 Task: Look for space in Brakel, Germany from 15th June, 2023 to 21st June, 2023 for 5 adults in price range Rs.14000 to Rs.25000. Place can be entire place with 3 bedrooms having 3 beds and 3 bathrooms. Property type can be house, flat, guest house. Booking option can be shelf check-in. Required host language is English.
Action: Mouse moved to (412, 81)
Screenshot: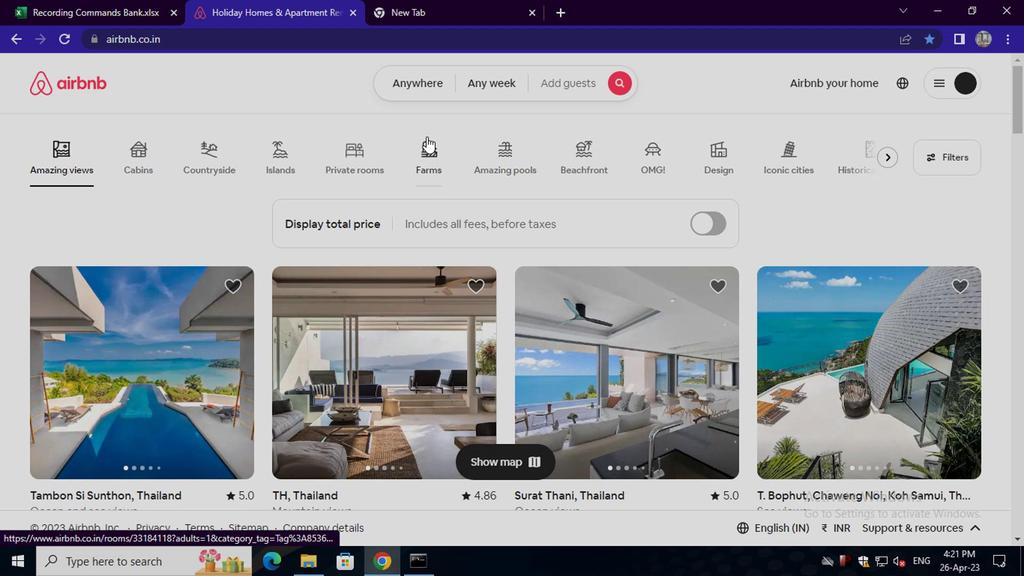 
Action: Mouse pressed left at (412, 81)
Screenshot: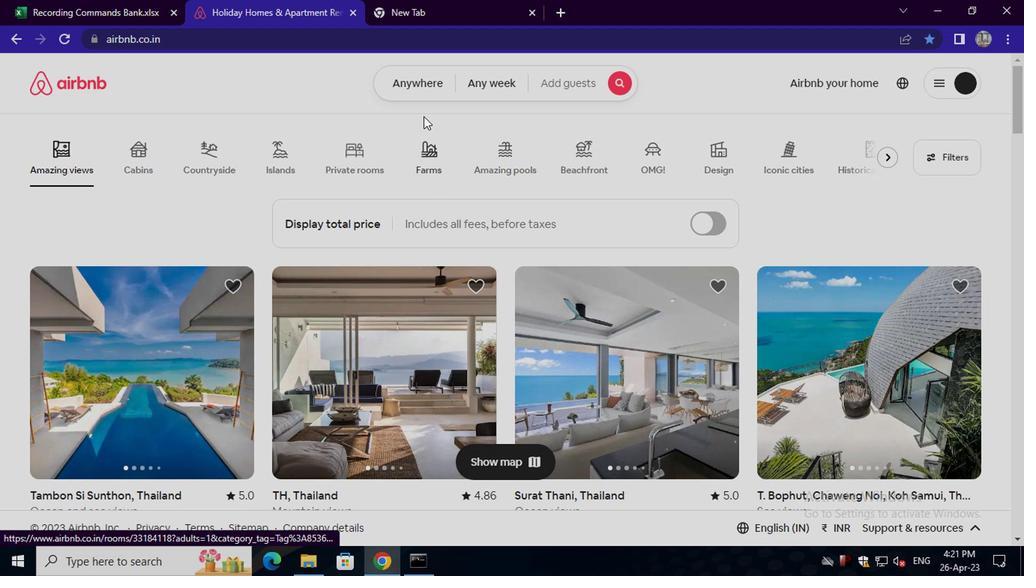 
Action: Mouse moved to (314, 155)
Screenshot: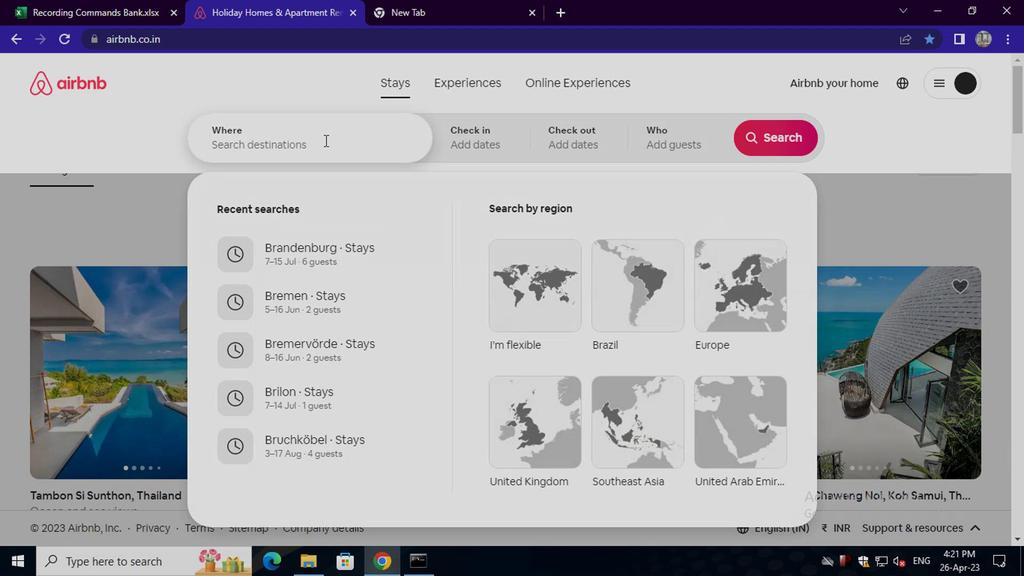 
Action: Mouse pressed left at (314, 155)
Screenshot: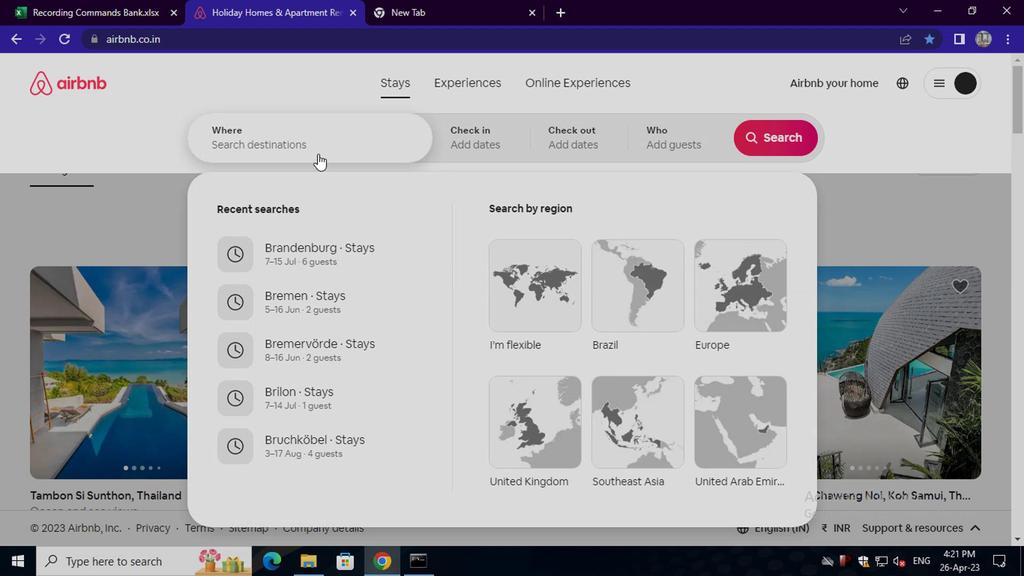 
Action: Mouse moved to (311, 144)
Screenshot: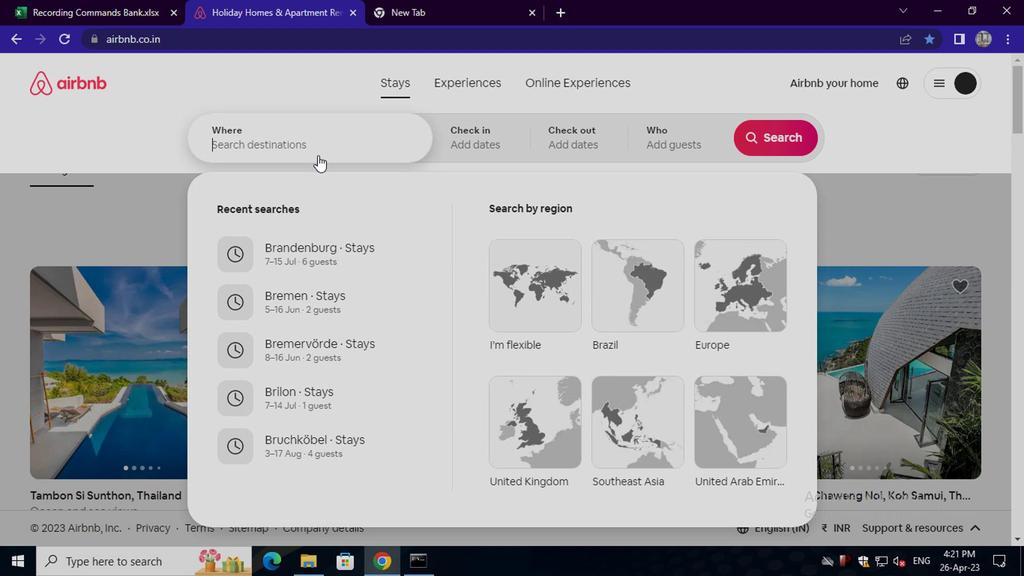 
Action: Mouse pressed left at (311, 144)
Screenshot: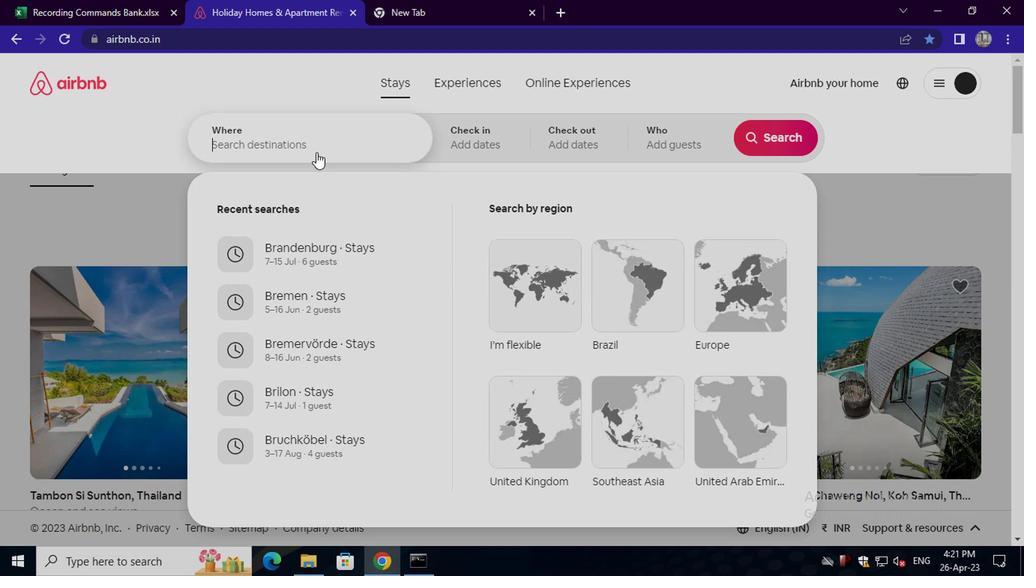 
Action: Key pressed brakel,<Key.space>germany<Key.enter>
Screenshot: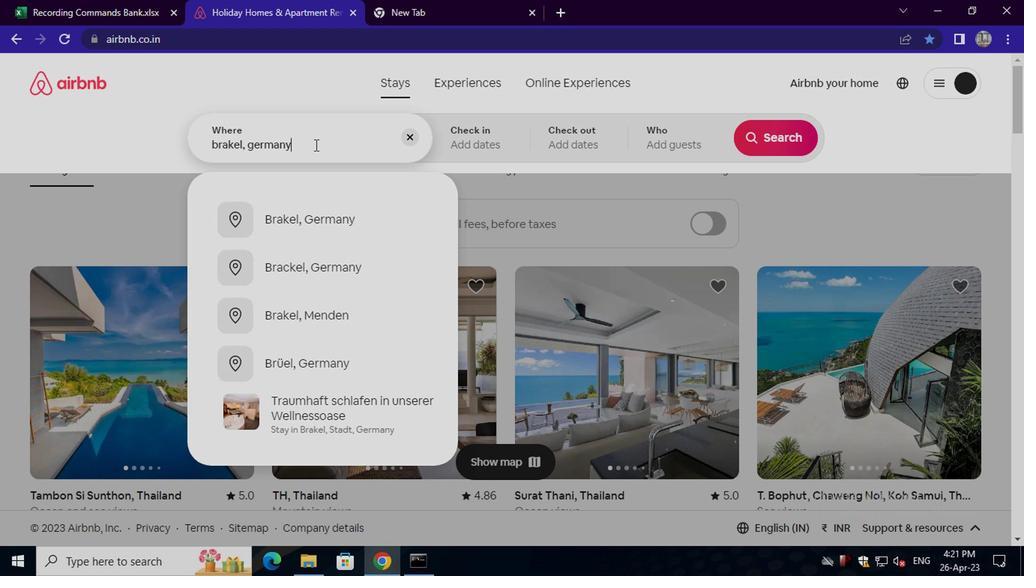 
Action: Mouse moved to (762, 251)
Screenshot: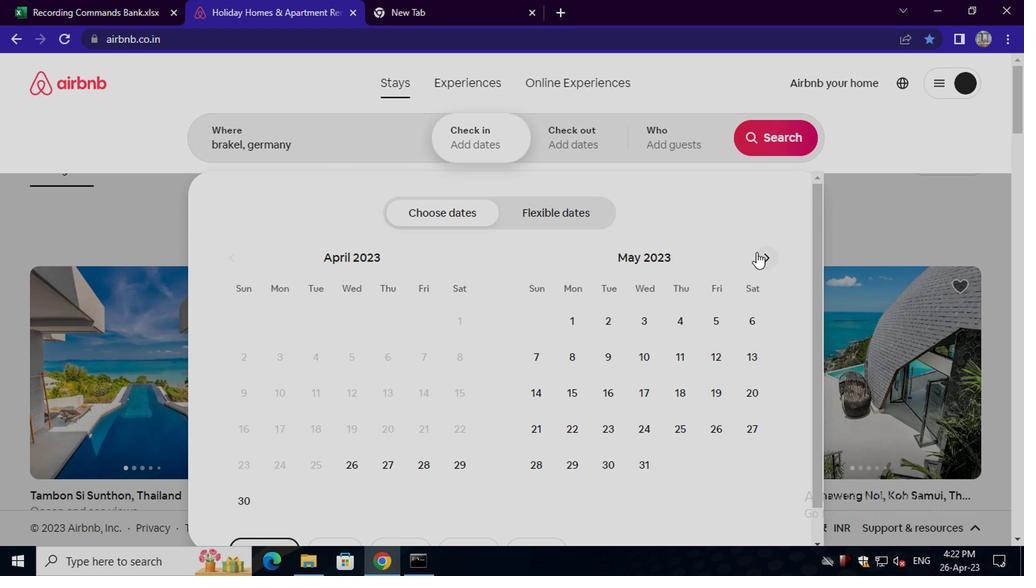 
Action: Mouse pressed left at (762, 251)
Screenshot: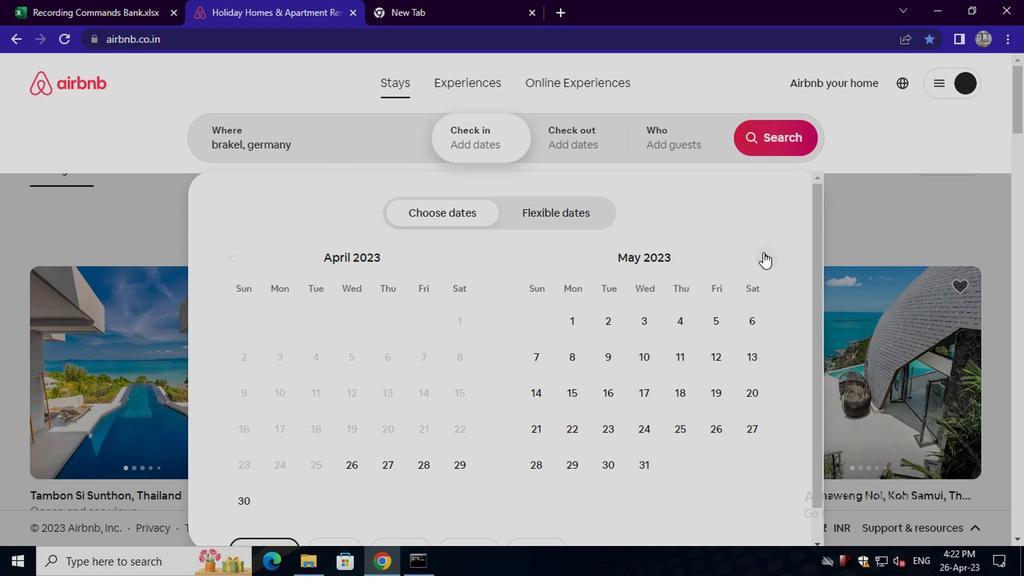 
Action: Mouse moved to (676, 391)
Screenshot: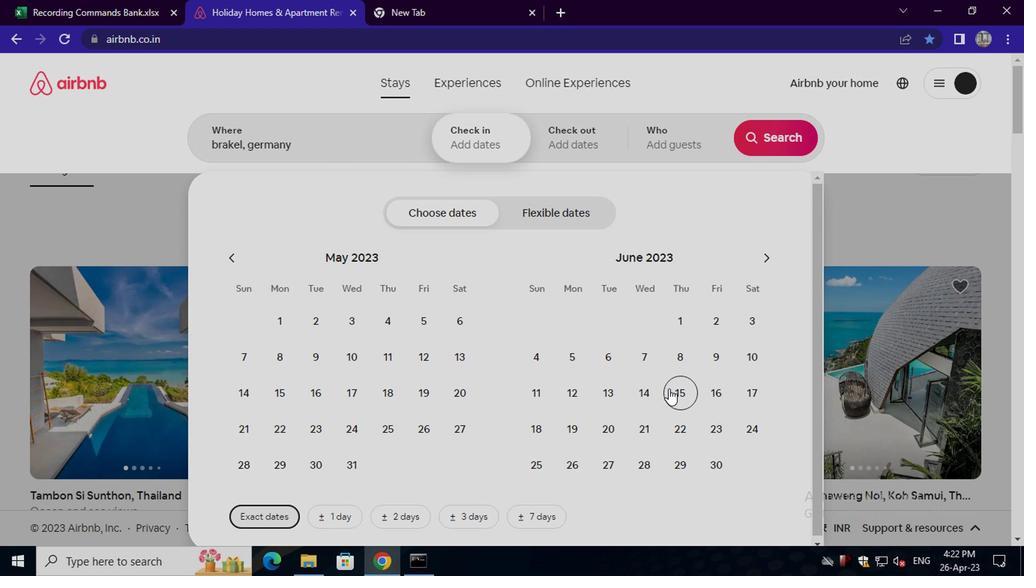
Action: Mouse pressed left at (676, 391)
Screenshot: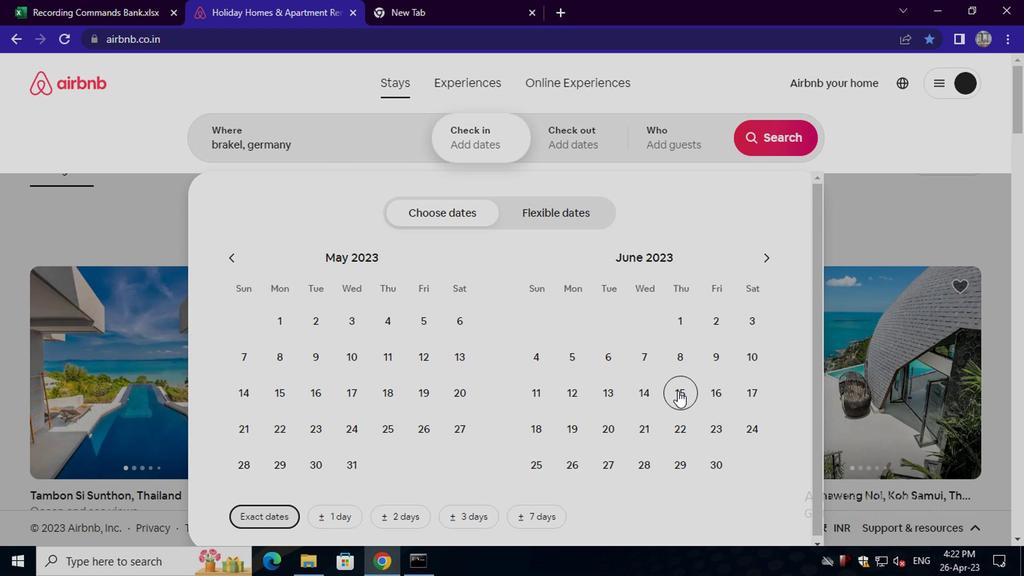
Action: Mouse moved to (650, 428)
Screenshot: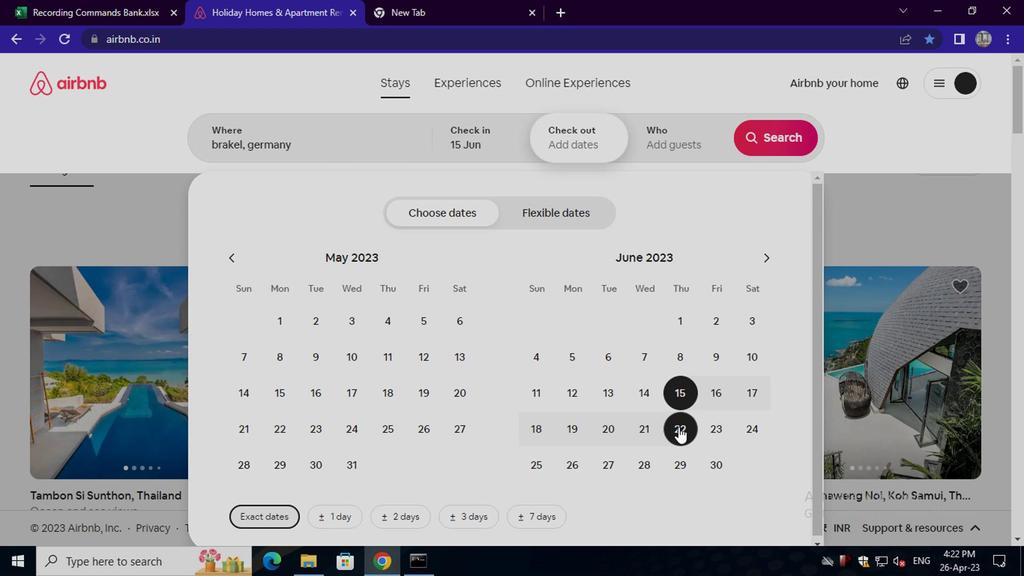 
Action: Mouse pressed left at (650, 428)
Screenshot: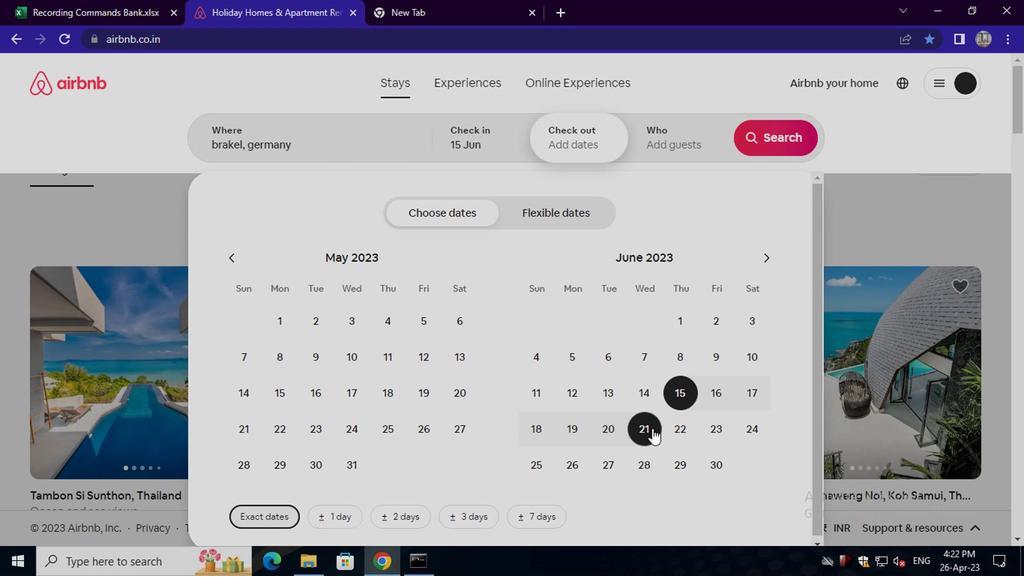 
Action: Mouse moved to (691, 146)
Screenshot: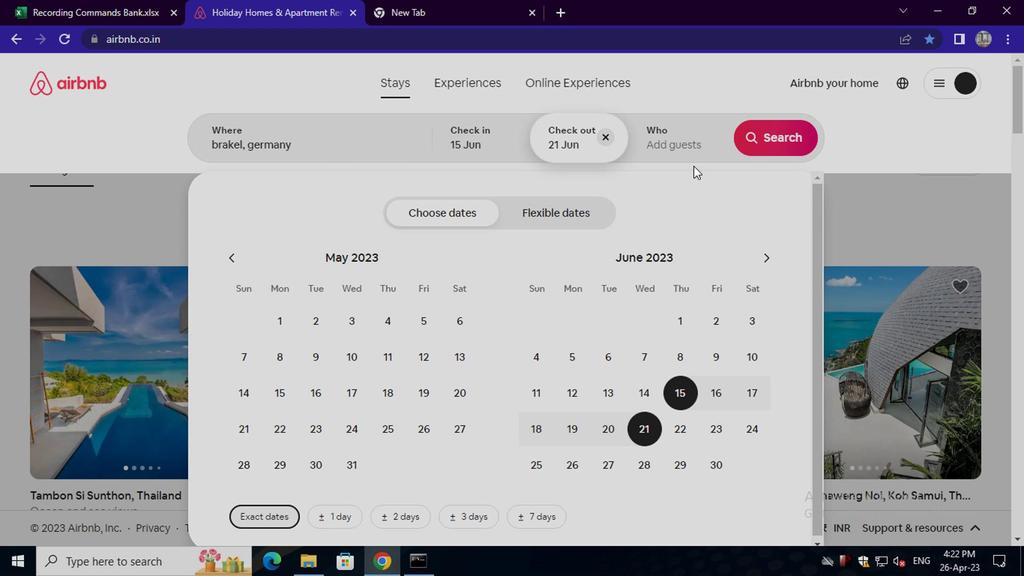 
Action: Mouse pressed left at (691, 146)
Screenshot: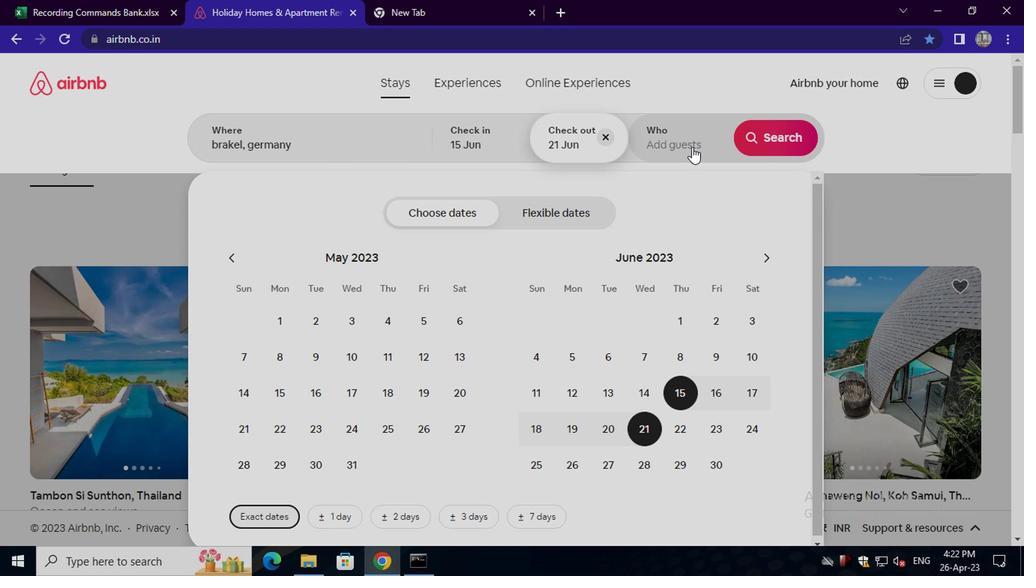 
Action: Mouse moved to (780, 226)
Screenshot: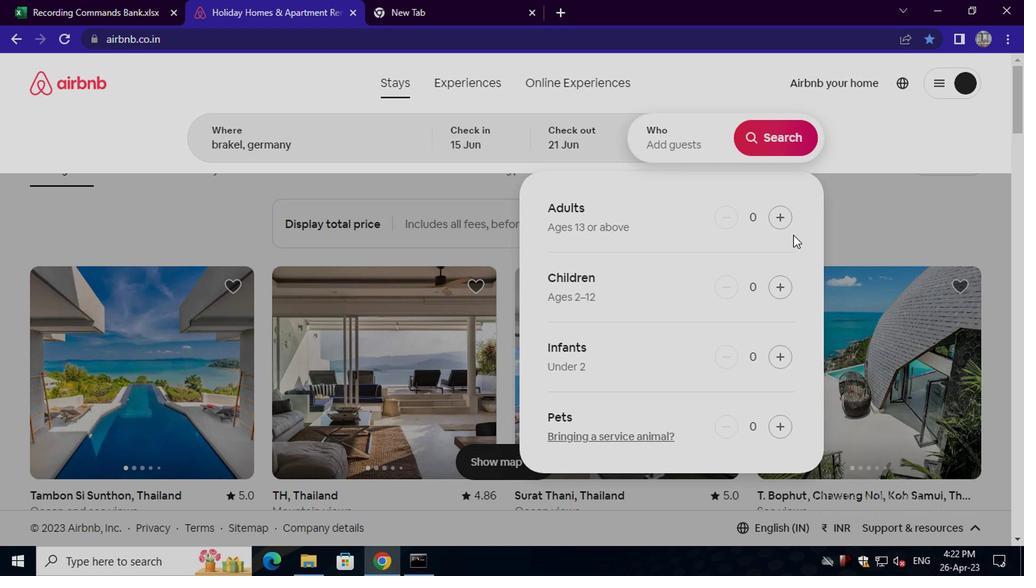 
Action: Mouse pressed left at (780, 226)
Screenshot: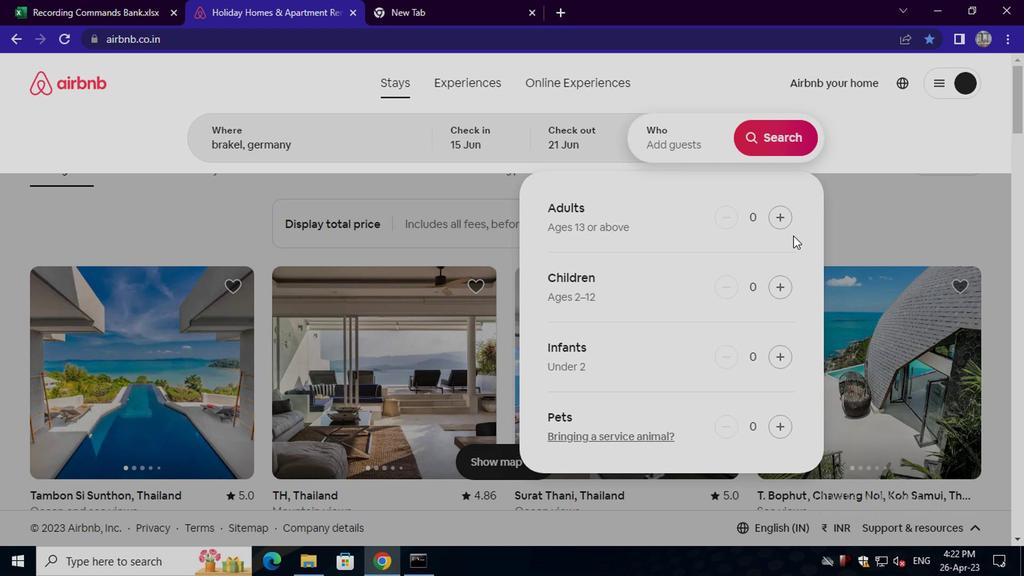 
Action: Mouse pressed left at (780, 226)
Screenshot: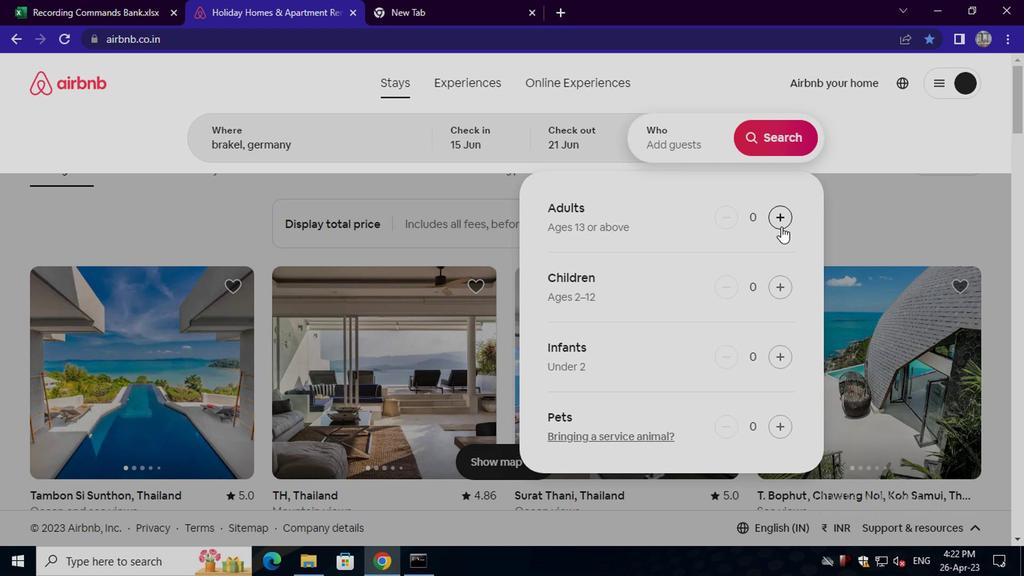 
Action: Mouse pressed left at (780, 226)
Screenshot: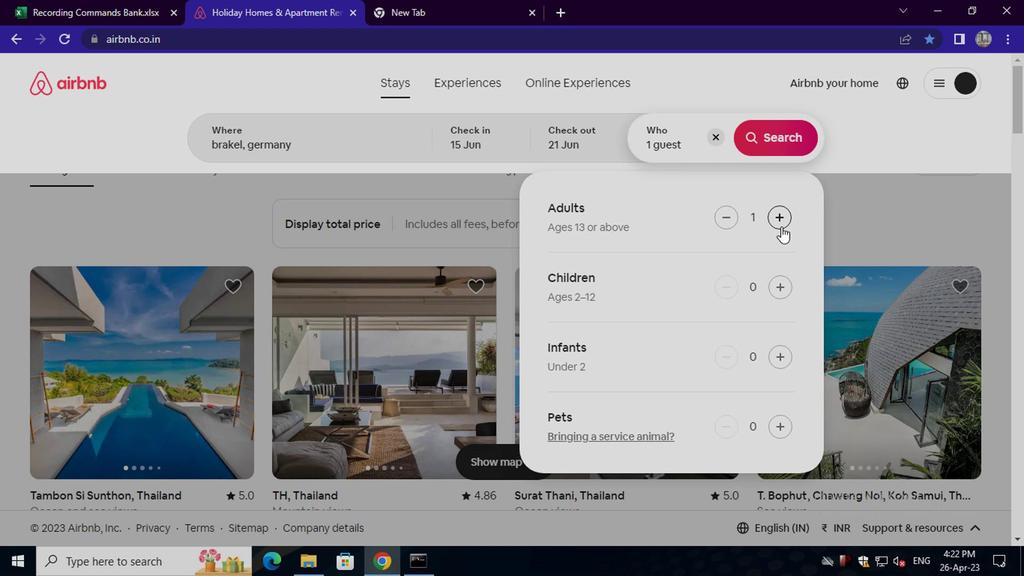 
Action: Mouse pressed left at (780, 226)
Screenshot: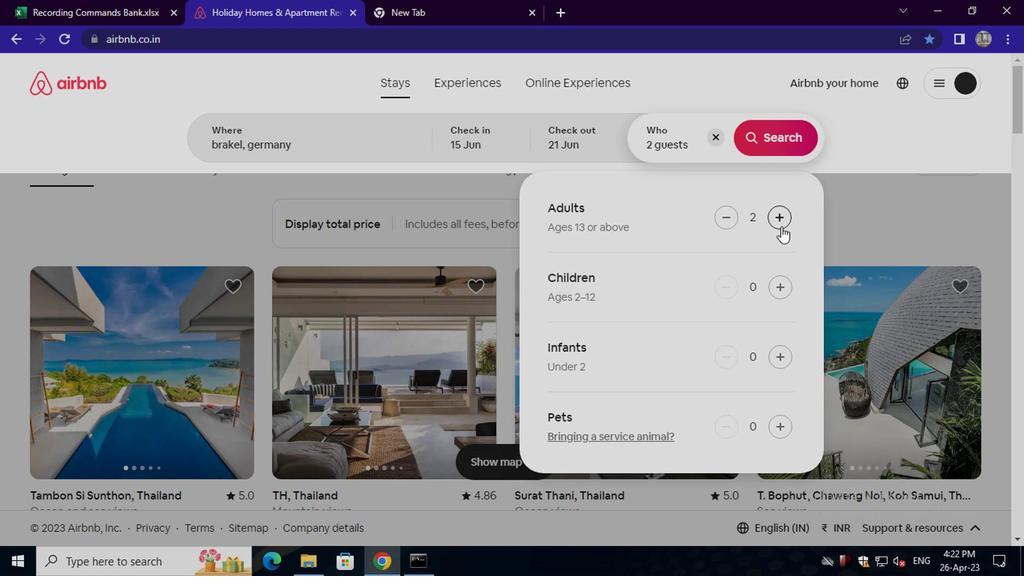 
Action: Mouse pressed left at (780, 226)
Screenshot: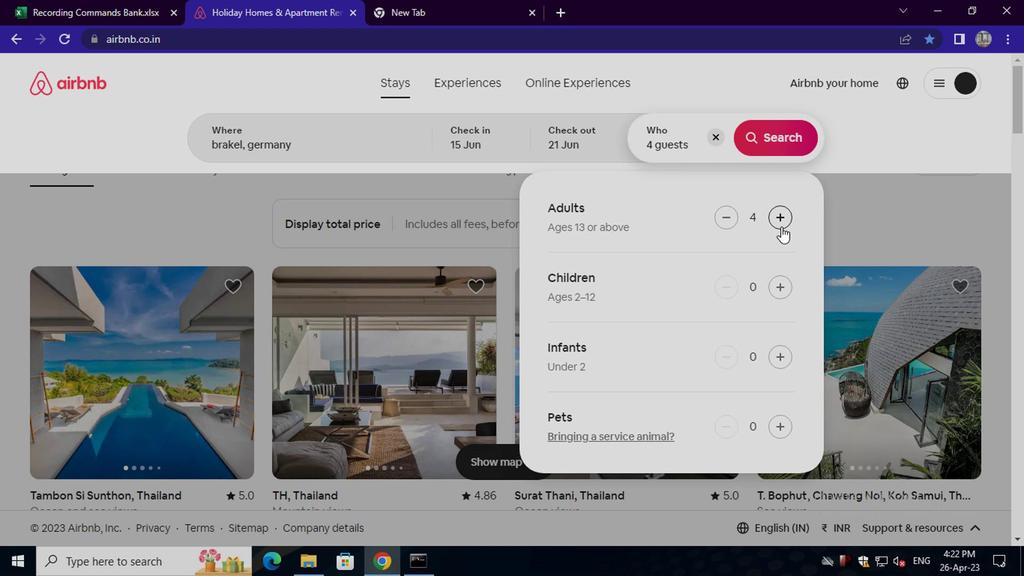 
Action: Mouse moved to (775, 141)
Screenshot: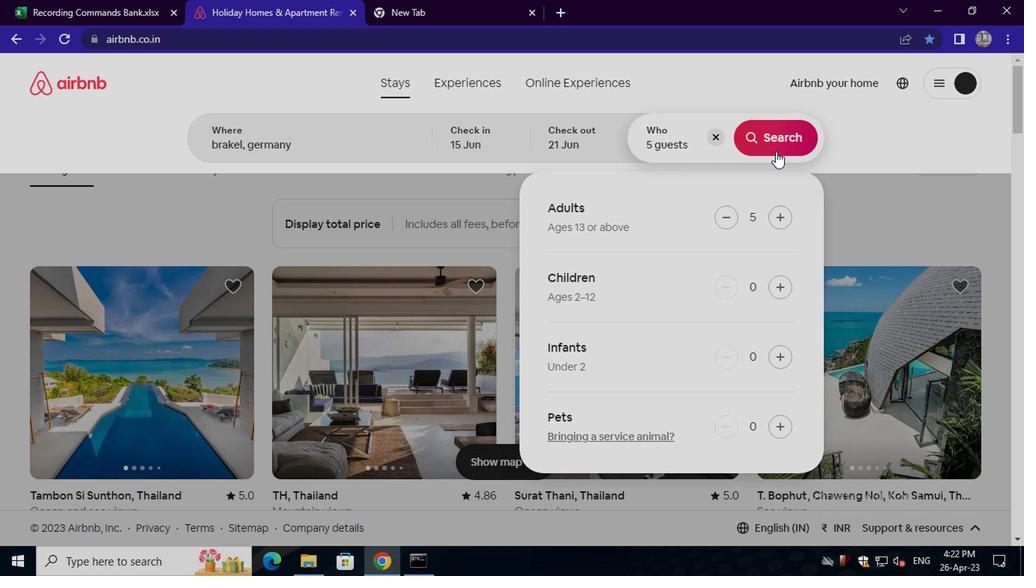 
Action: Mouse pressed left at (775, 141)
Screenshot: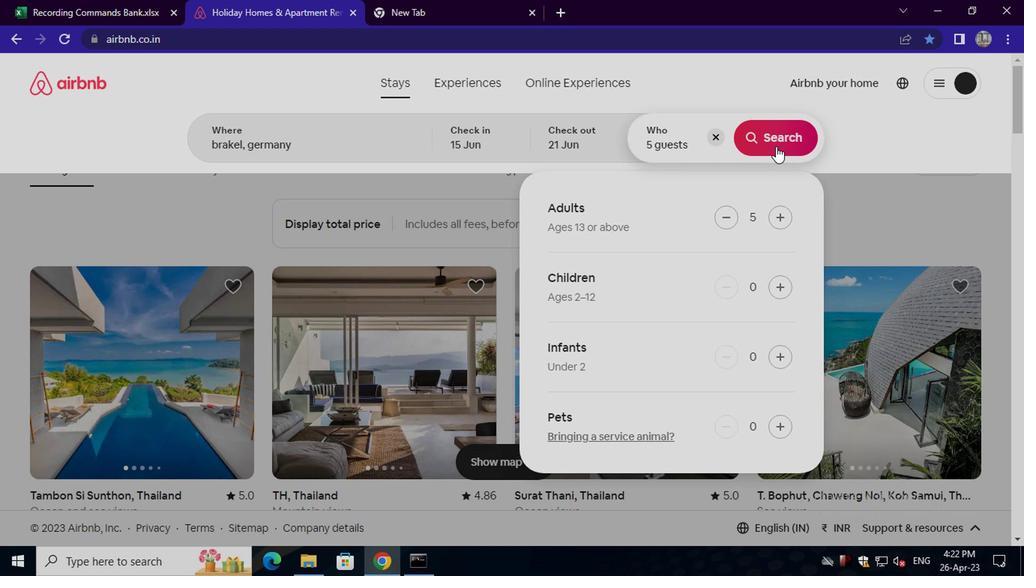 
Action: Mouse moved to (952, 147)
Screenshot: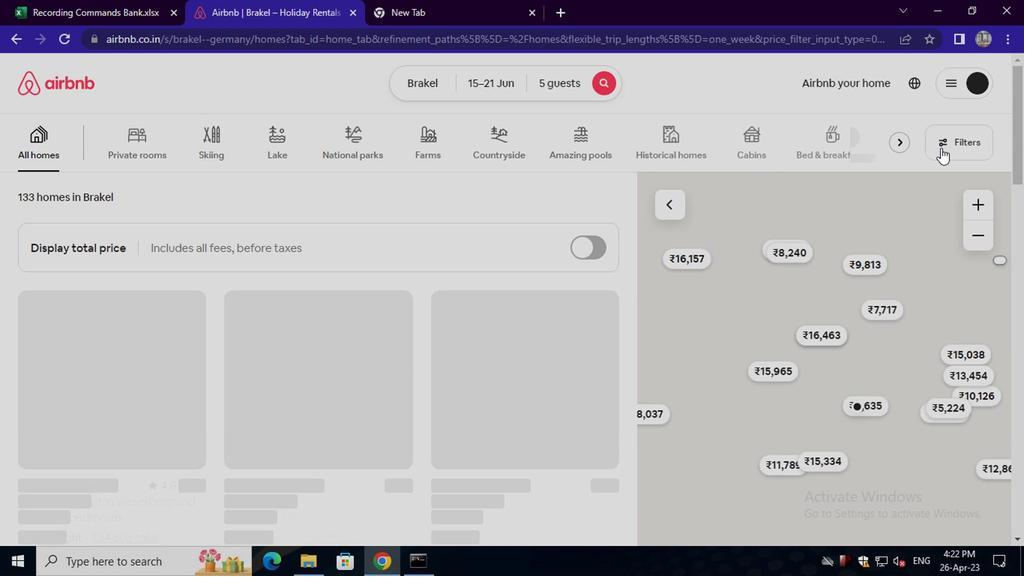 
Action: Mouse pressed left at (952, 147)
Screenshot: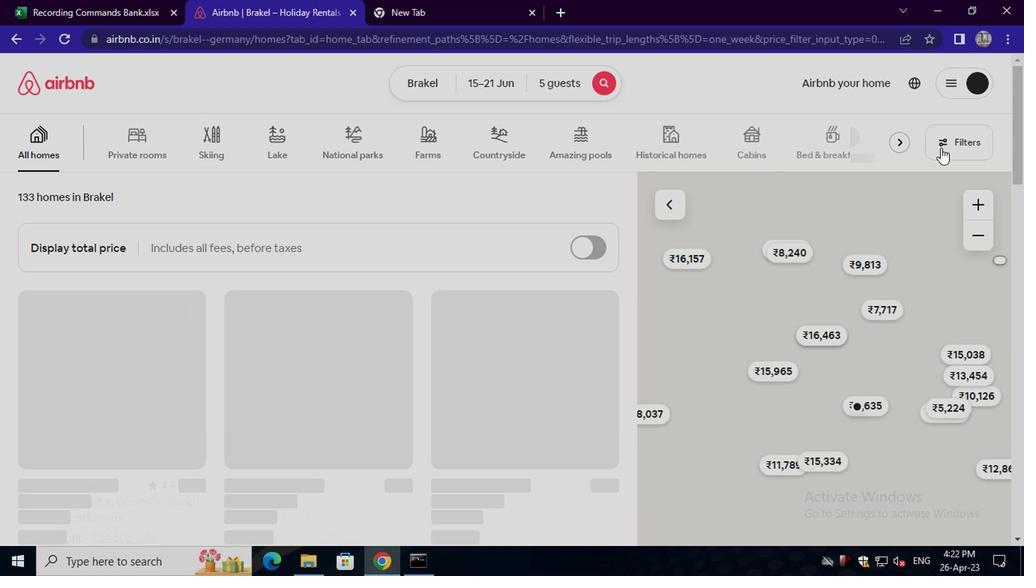 
Action: Mouse moved to (451, 323)
Screenshot: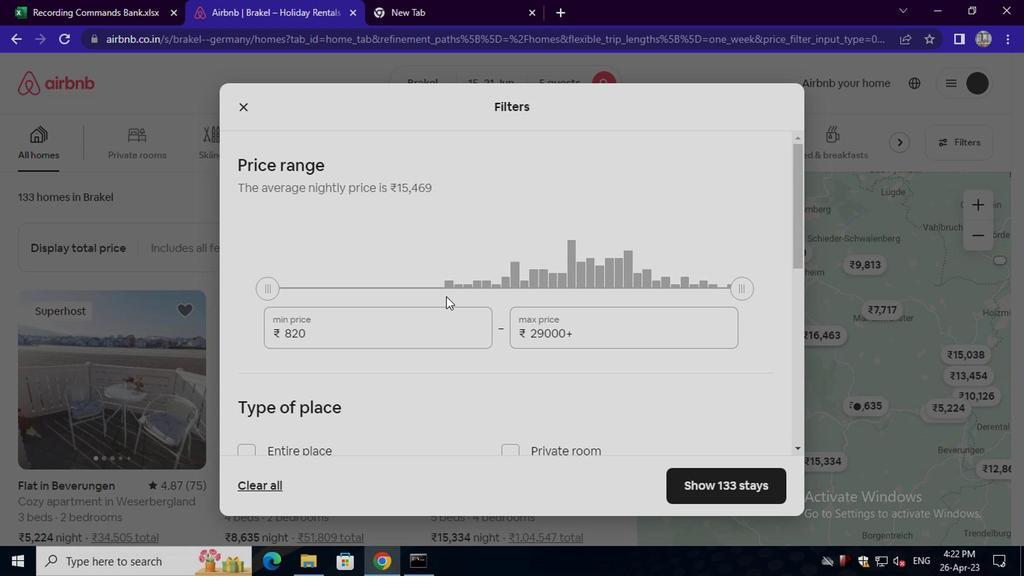 
Action: Mouse pressed left at (451, 323)
Screenshot: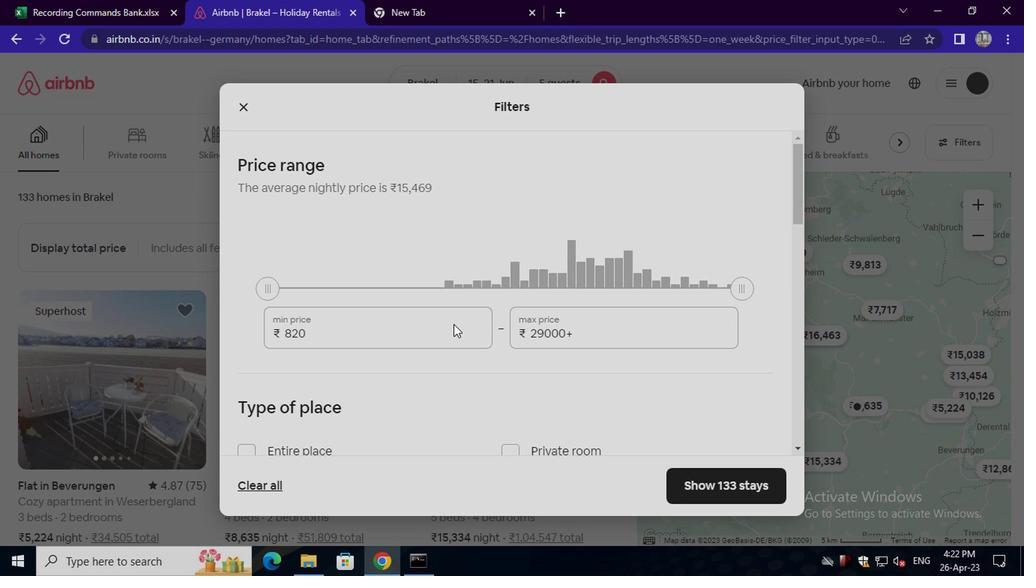 
Action: Key pressed <Key.backspace><Key.backspace><Key.backspace><Key.backspace><Key.backspace><Key.backspace><Key.backspace><Key.backspace><Key.backspace><Key.backspace><Key.backspace><Key.backspace><Key.backspace>14000
Screenshot: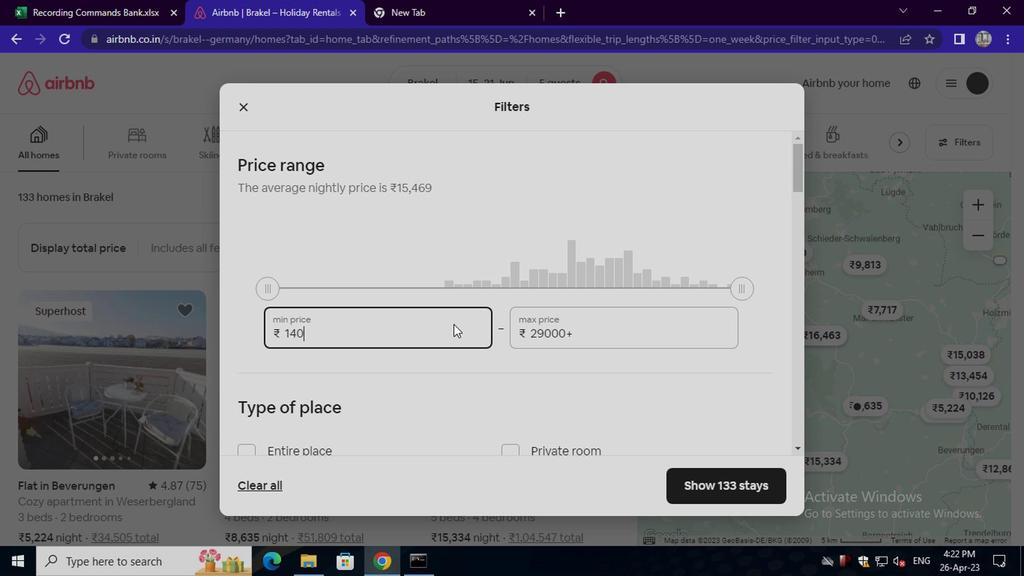 
Action: Mouse moved to (632, 332)
Screenshot: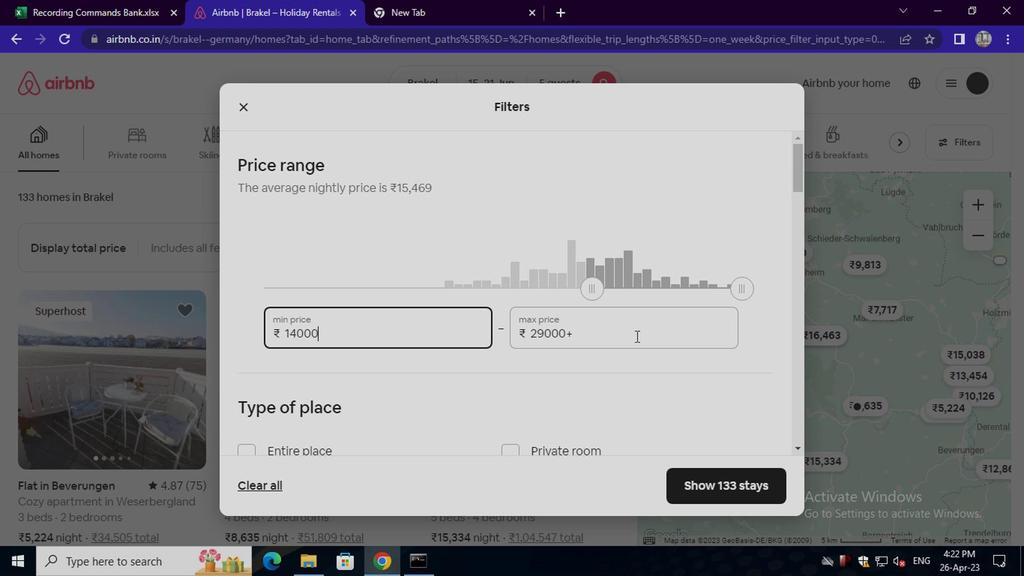 
Action: Mouse pressed left at (632, 332)
Screenshot: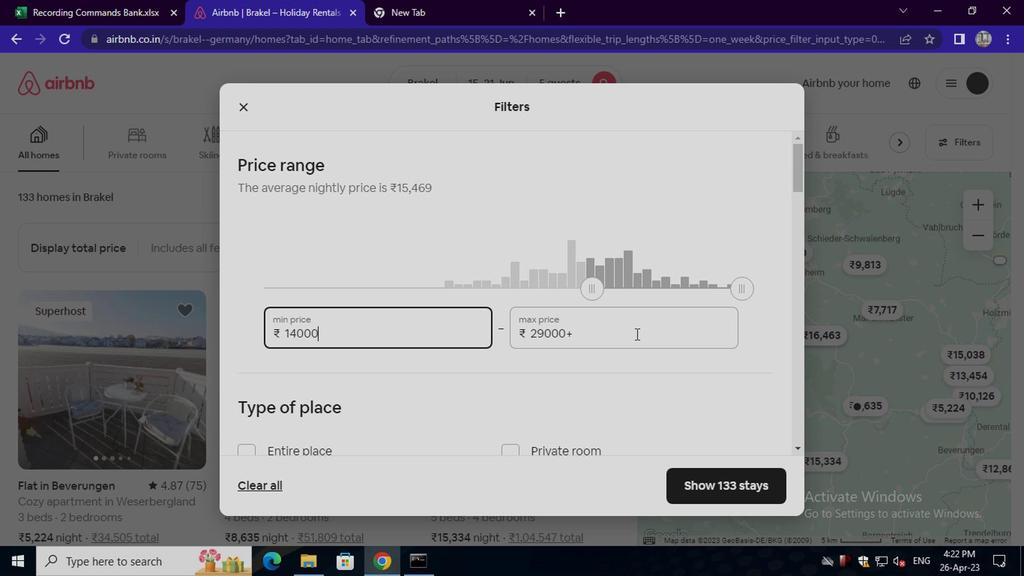 
Action: Key pressed <Key.backspace><Key.backspace><Key.backspace><Key.backspace><Key.backspace><Key.backspace><Key.backspace><Key.backspace><Key.backspace><Key.backspace><Key.backspace><Key.backspace>25000
Screenshot: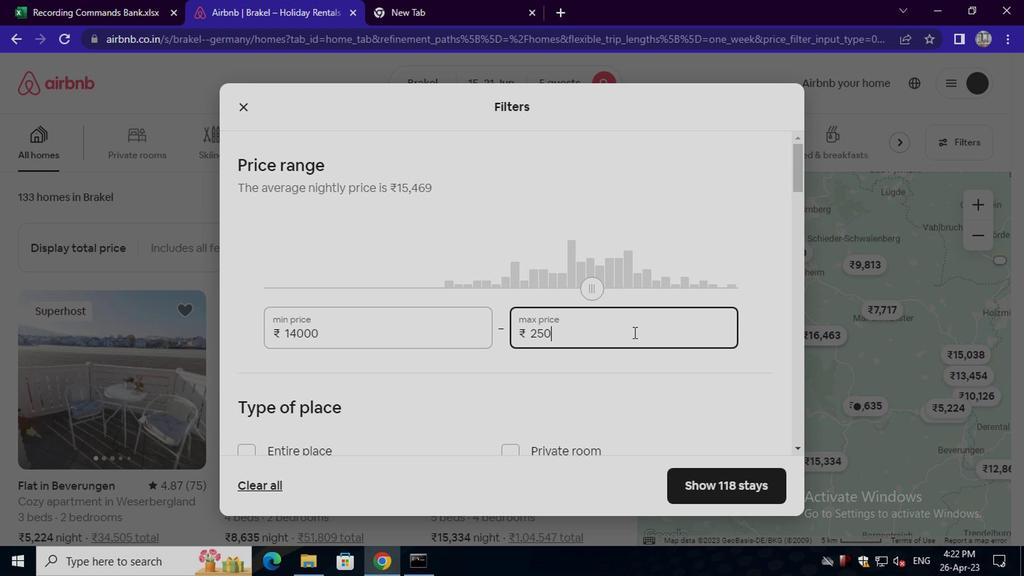 
Action: Mouse moved to (630, 335)
Screenshot: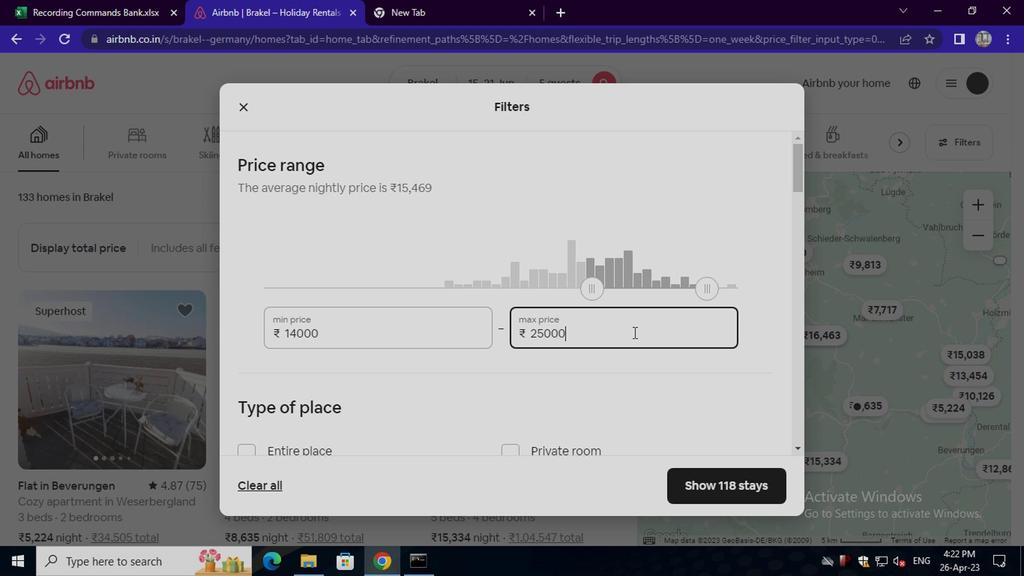 
Action: Mouse scrolled (630, 334) with delta (0, -1)
Screenshot: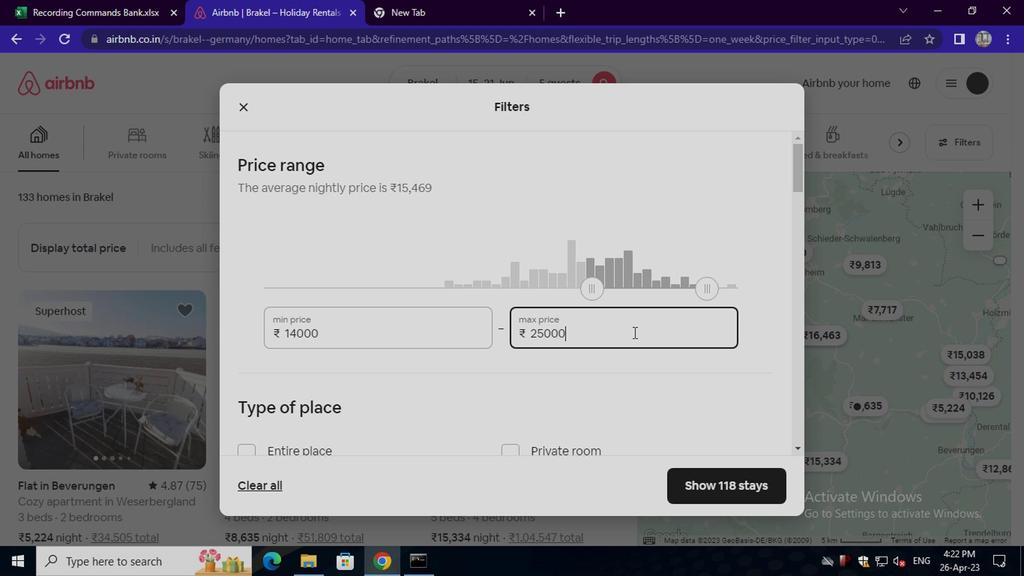 
Action: Mouse moved to (627, 338)
Screenshot: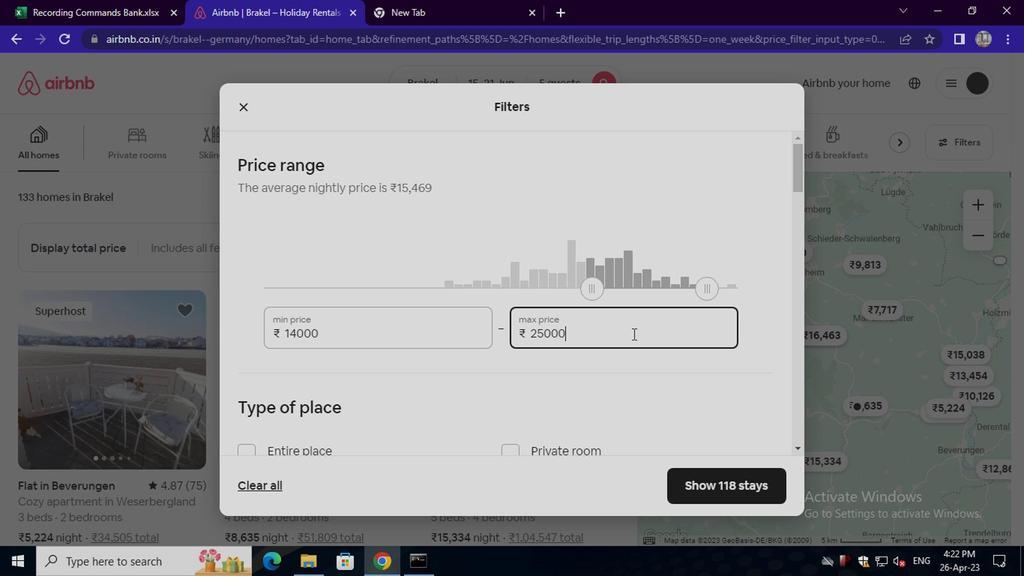 
Action: Mouse scrolled (627, 337) with delta (0, 0)
Screenshot: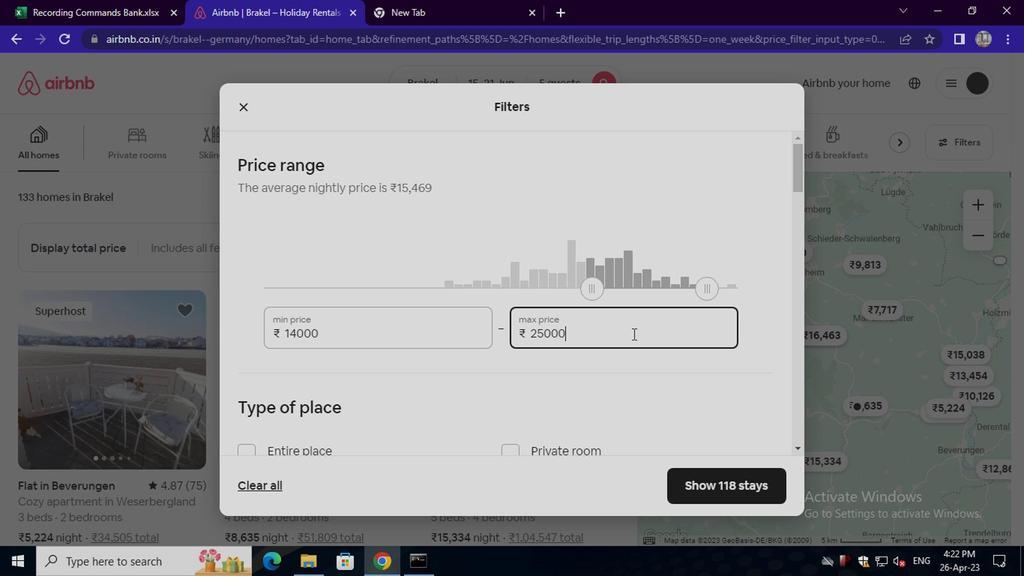 
Action: Mouse moved to (316, 315)
Screenshot: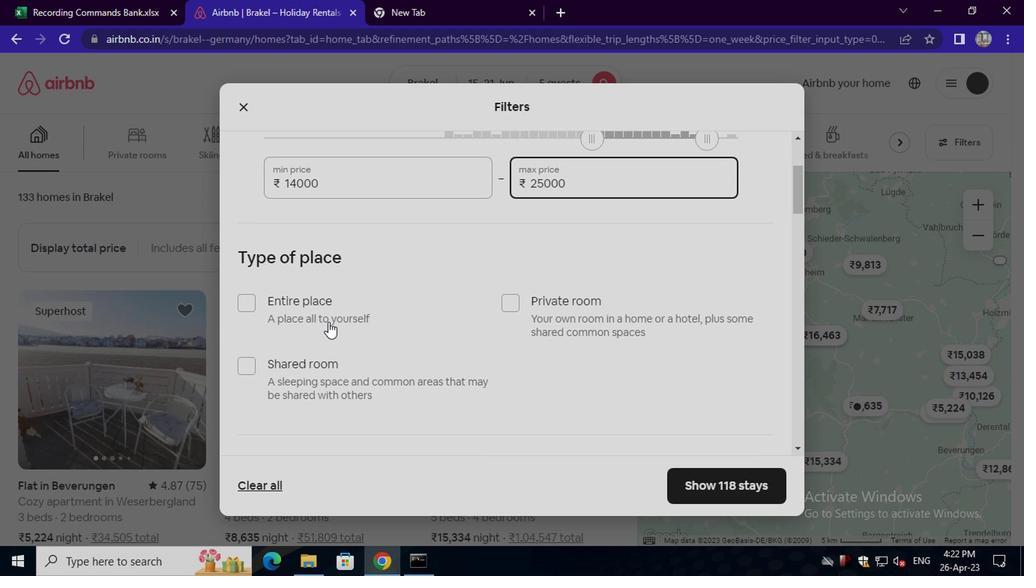 
Action: Mouse pressed left at (316, 315)
Screenshot: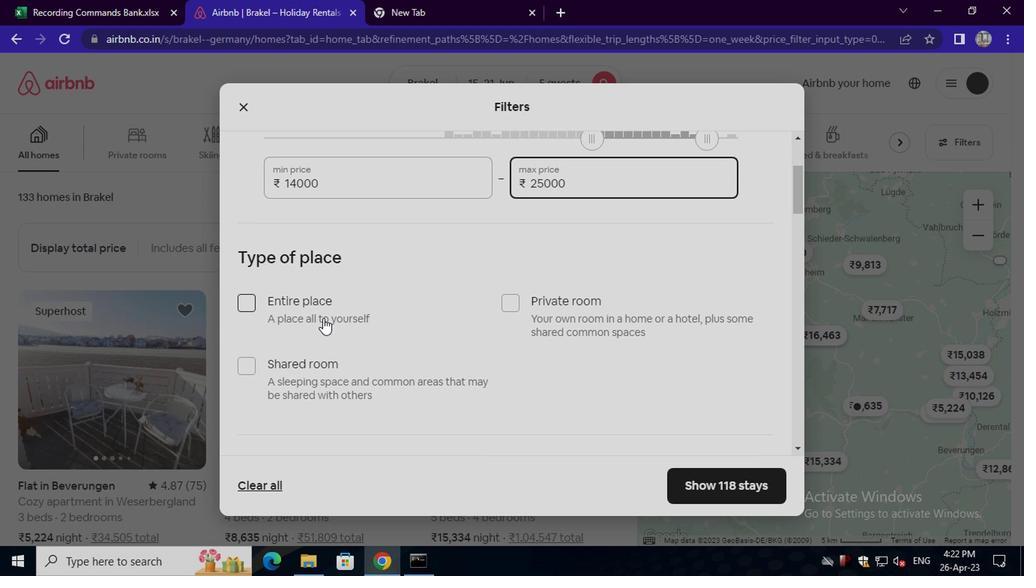 
Action: Mouse moved to (381, 338)
Screenshot: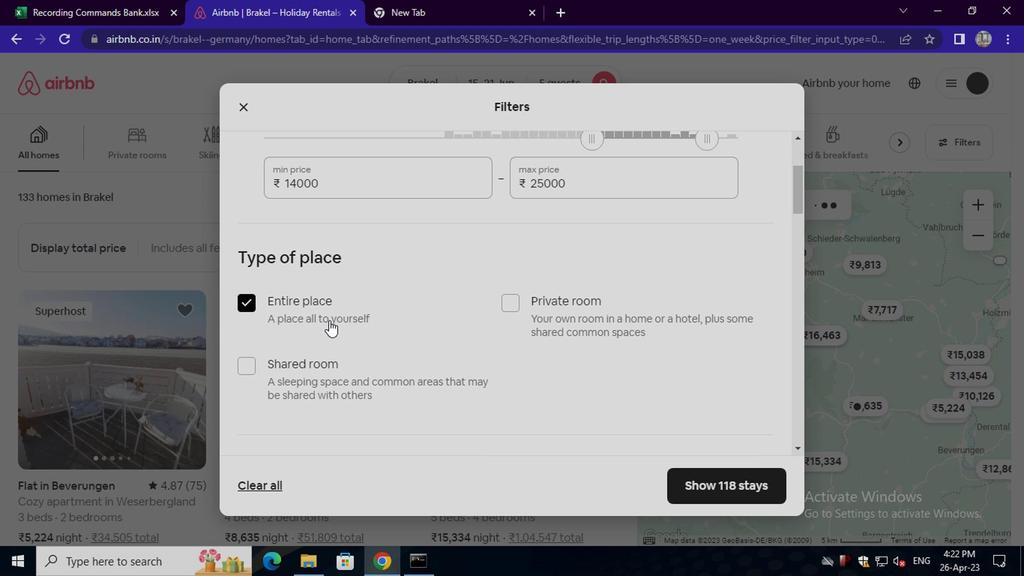 
Action: Mouse scrolled (381, 337) with delta (0, 0)
Screenshot: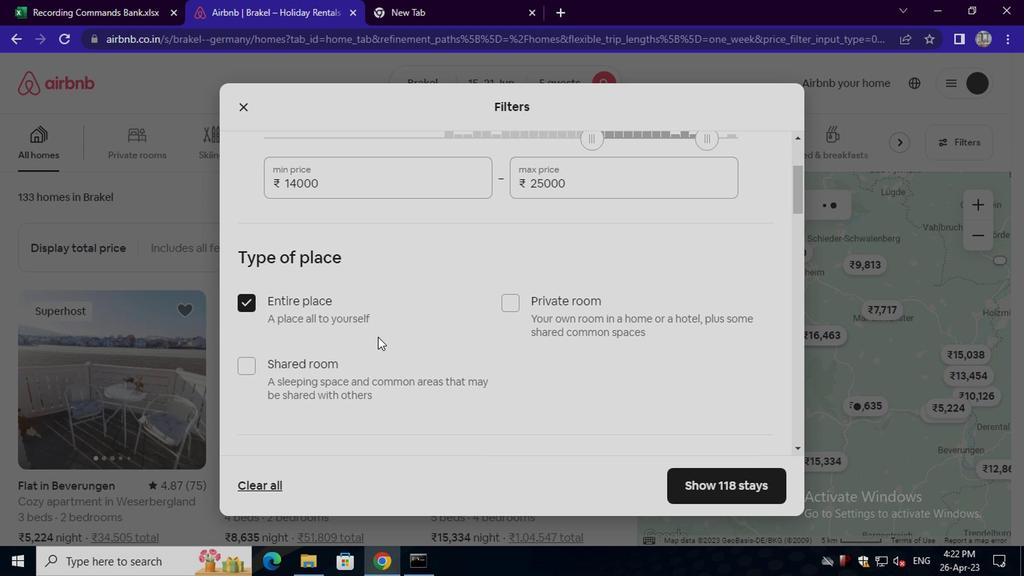 
Action: Mouse moved to (381, 339)
Screenshot: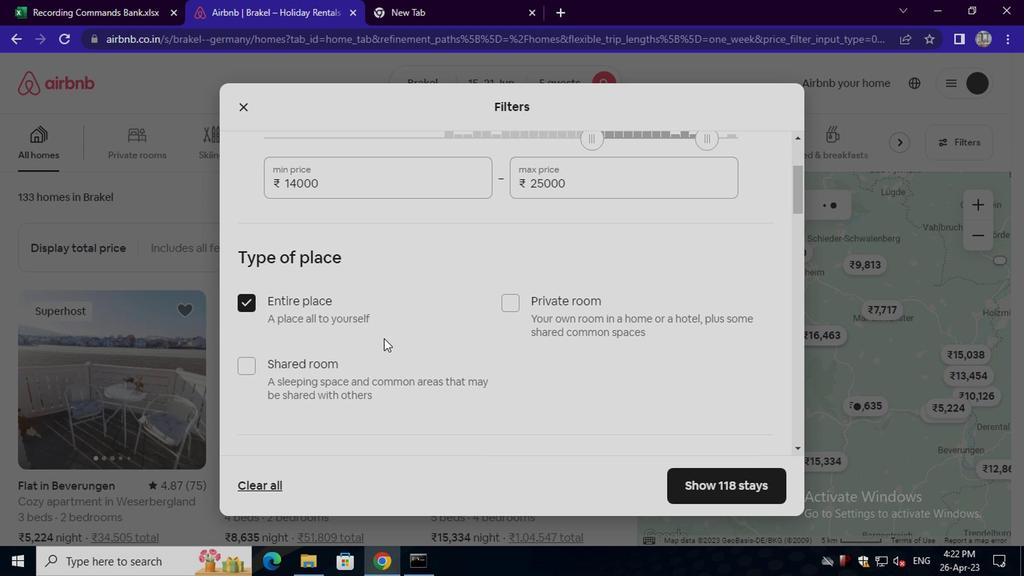 
Action: Mouse scrolled (381, 338) with delta (0, -1)
Screenshot: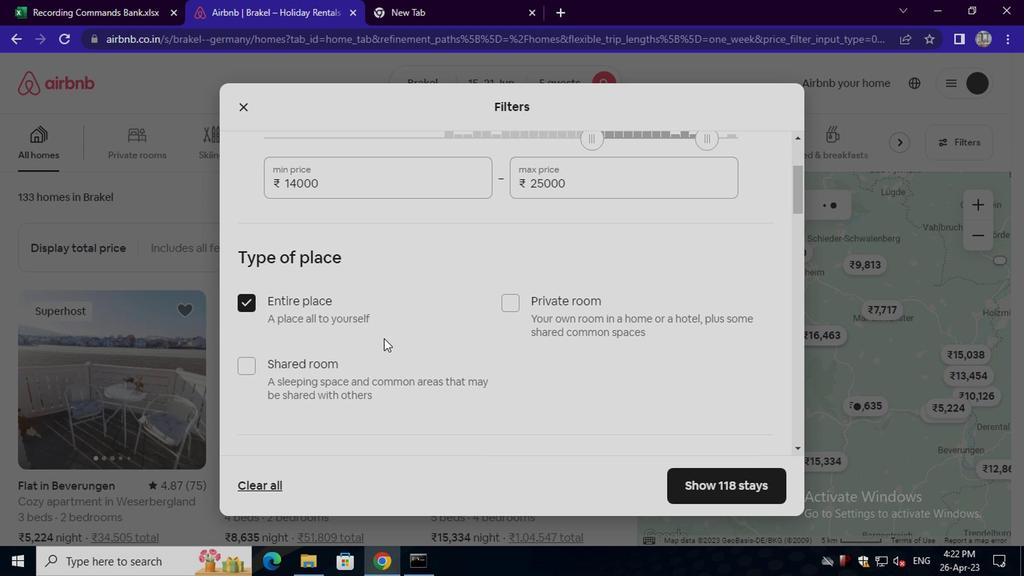 
Action: Mouse moved to (381, 339)
Screenshot: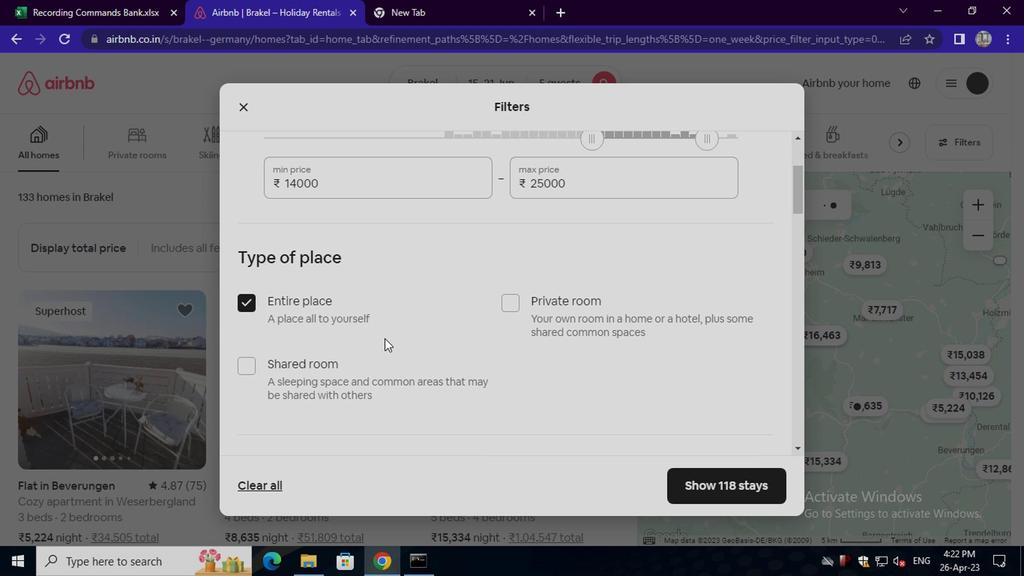 
Action: Mouse scrolled (381, 339) with delta (0, 0)
Screenshot: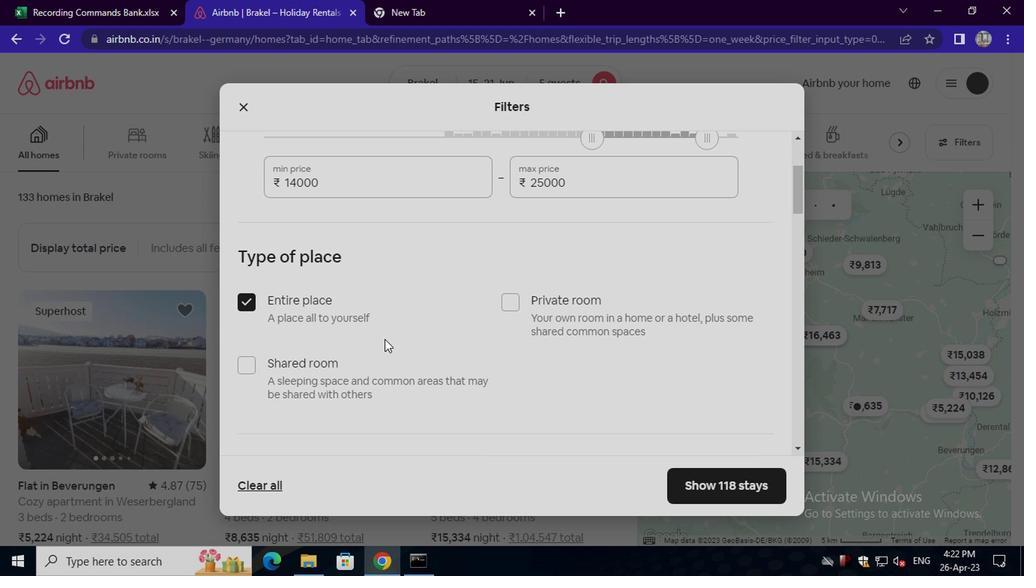 
Action: Mouse moved to (428, 329)
Screenshot: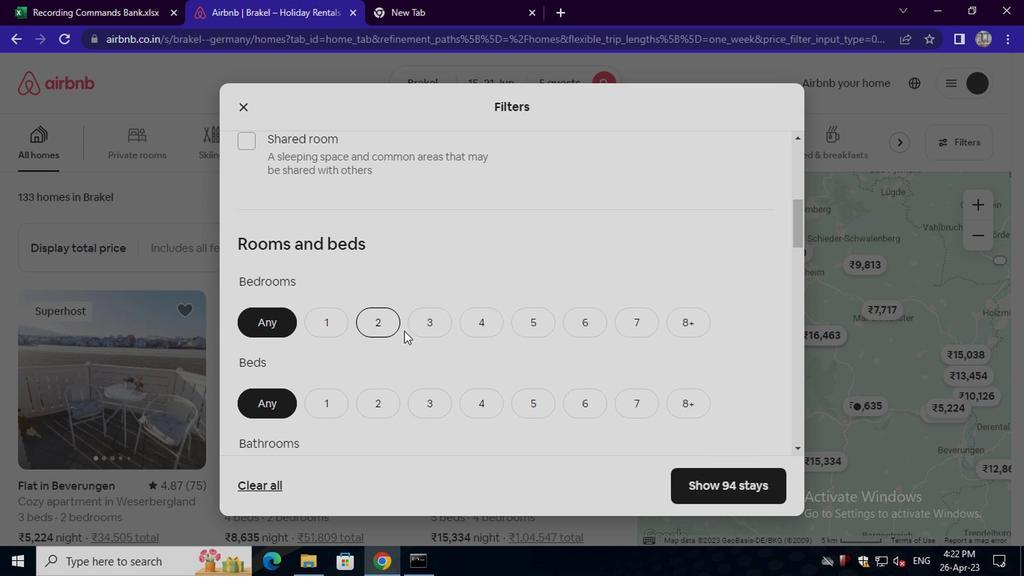 
Action: Mouse pressed left at (428, 329)
Screenshot: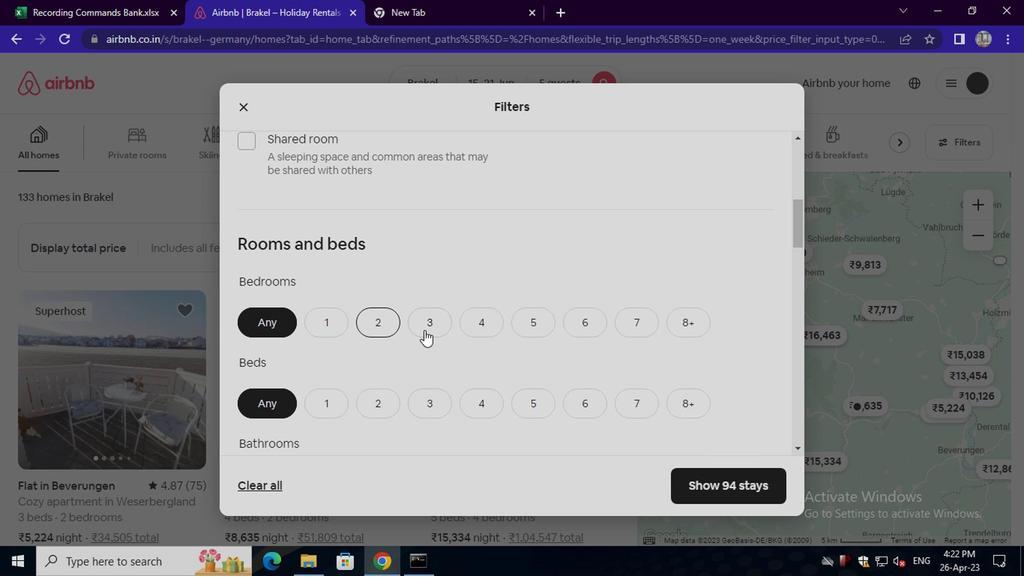 
Action: Mouse moved to (428, 330)
Screenshot: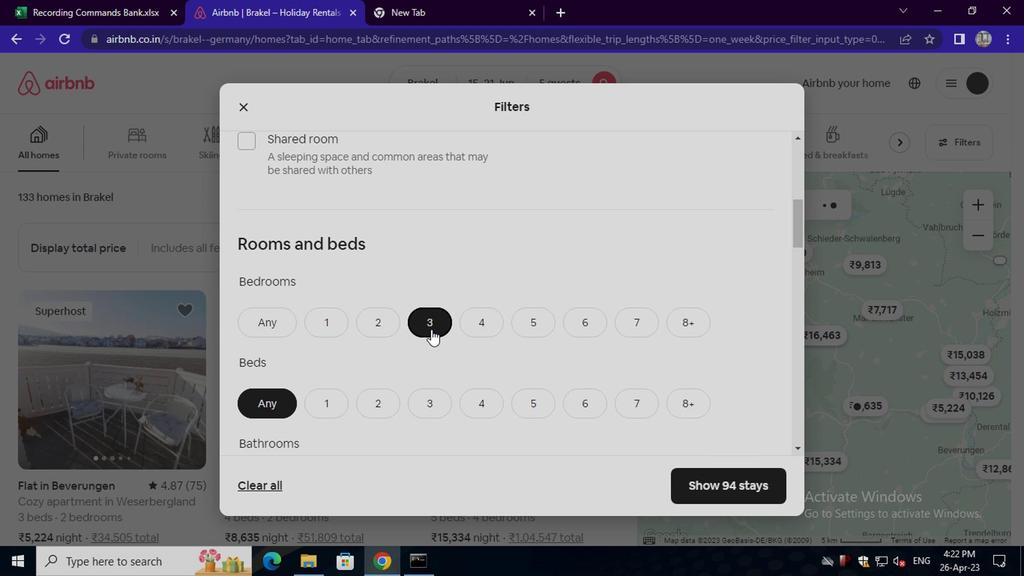 
Action: Mouse scrolled (428, 329) with delta (0, -1)
Screenshot: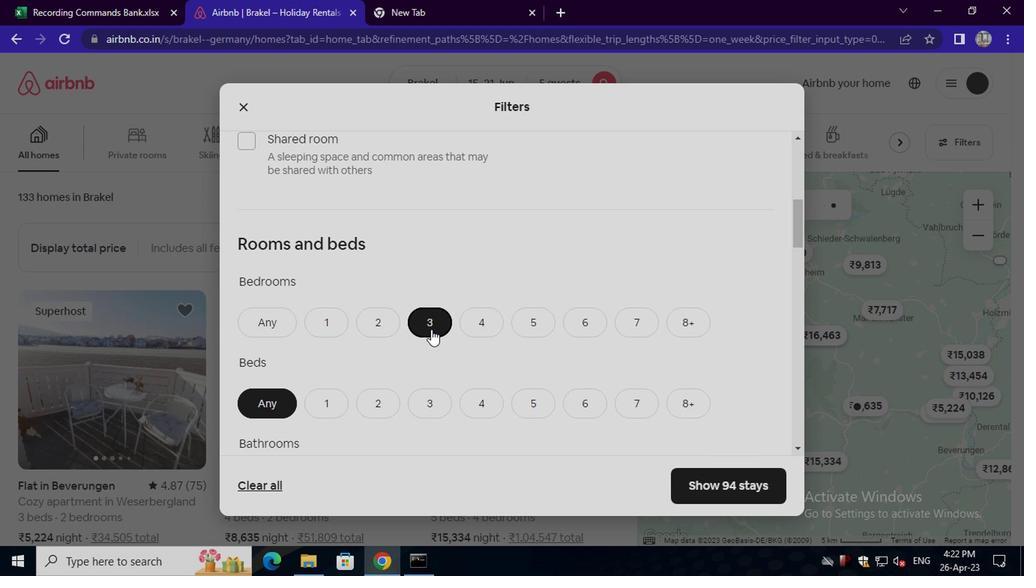 
Action: Mouse scrolled (428, 329) with delta (0, -1)
Screenshot: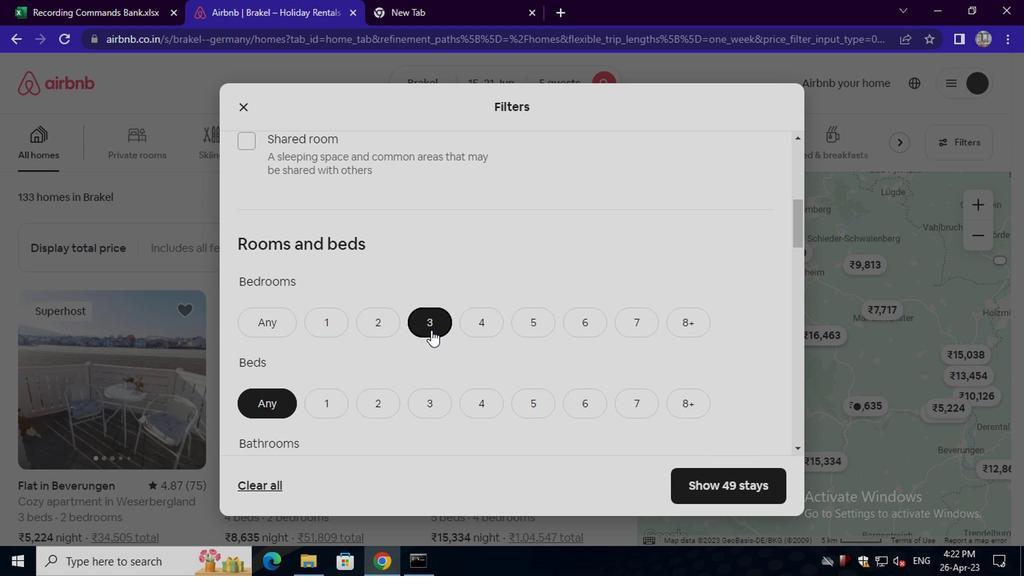 
Action: Mouse scrolled (428, 329) with delta (0, -1)
Screenshot: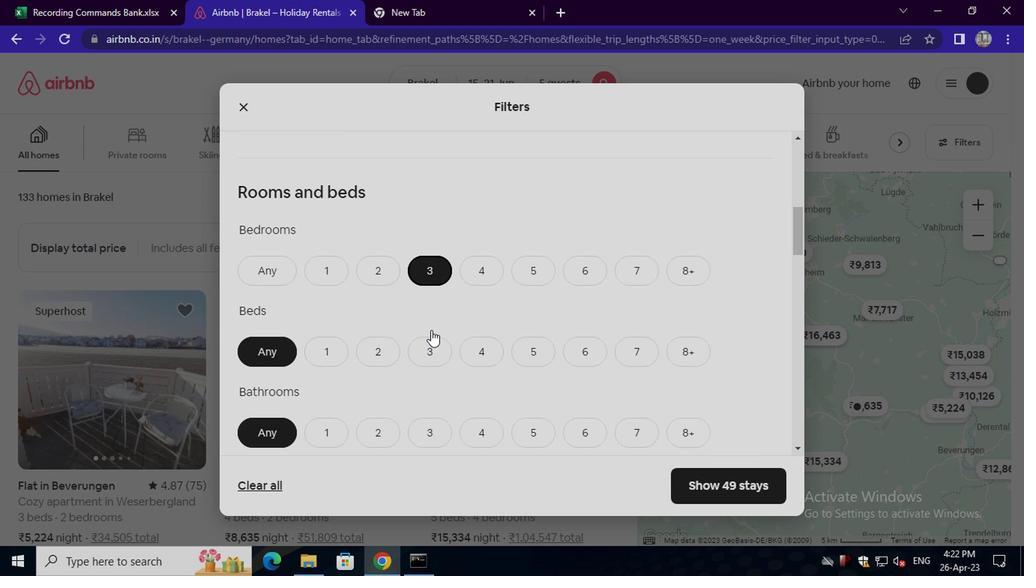 
Action: Mouse moved to (425, 179)
Screenshot: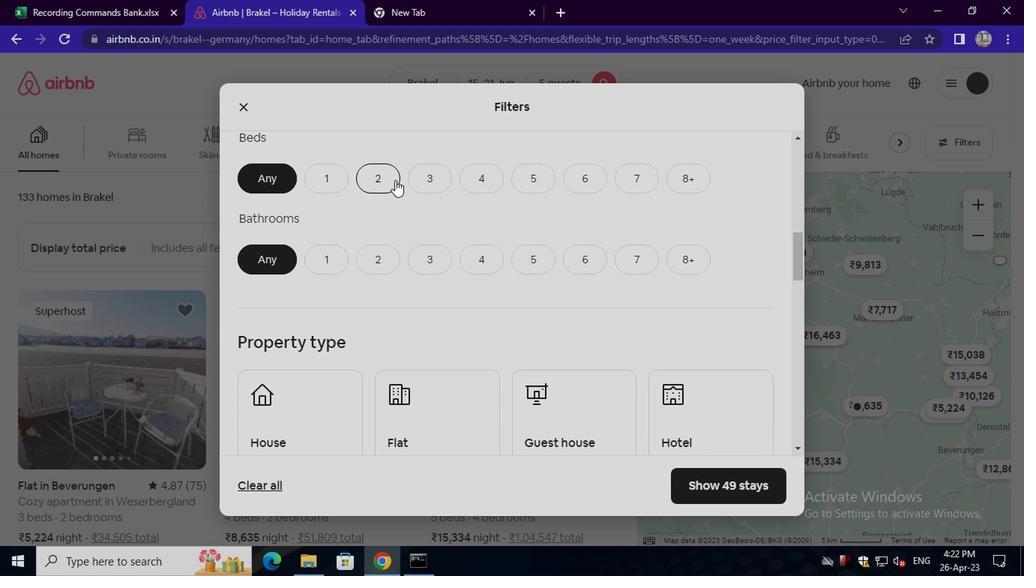 
Action: Mouse pressed left at (425, 179)
Screenshot: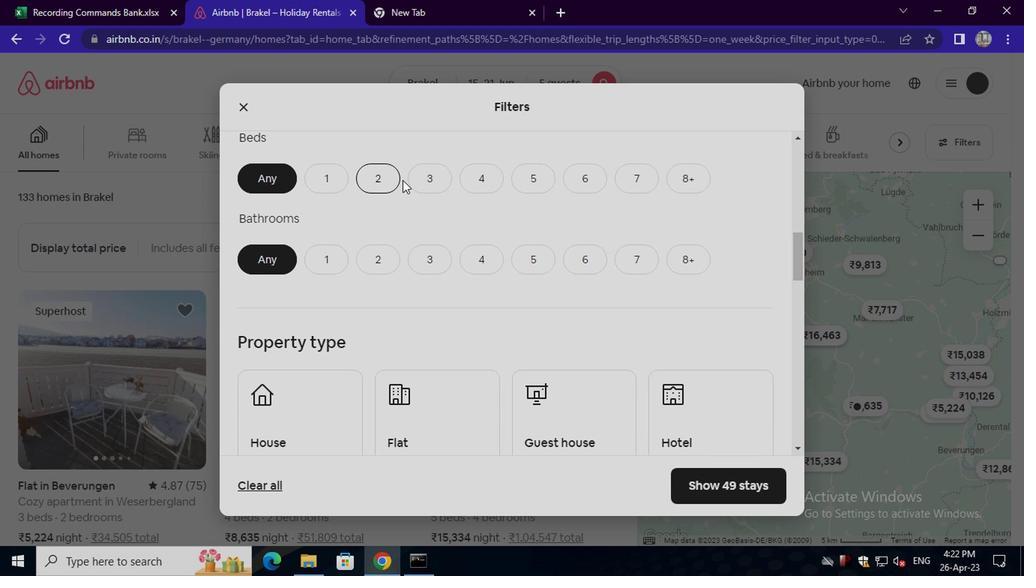 
Action: Mouse moved to (426, 260)
Screenshot: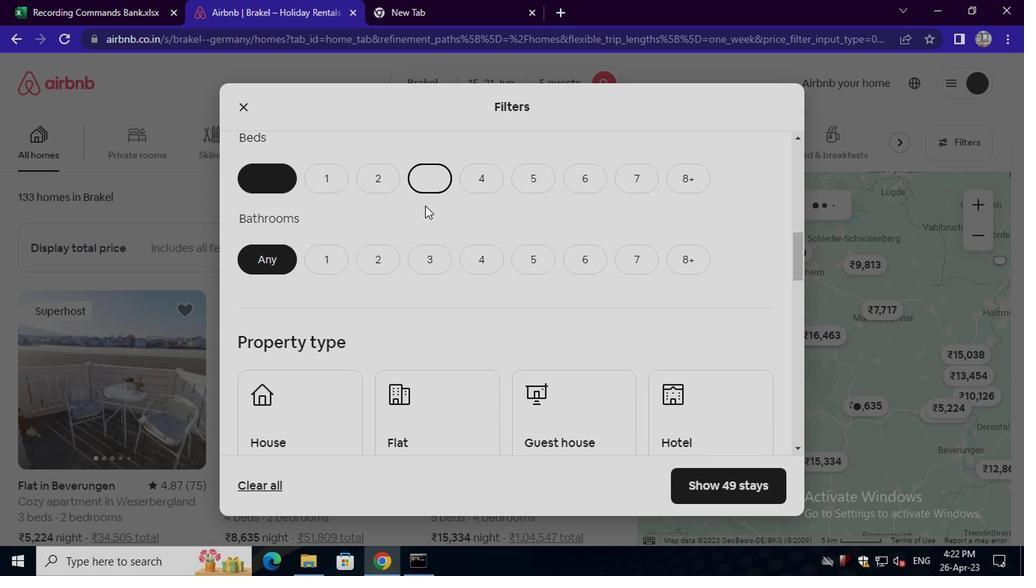 
Action: Mouse pressed left at (426, 260)
Screenshot: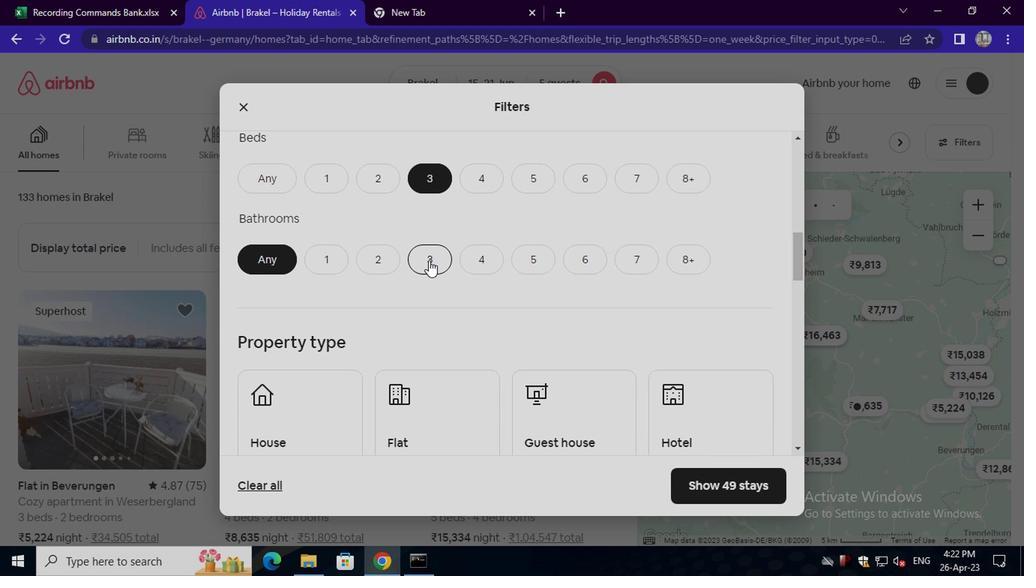 
Action: Mouse scrolled (426, 259) with delta (0, -1)
Screenshot: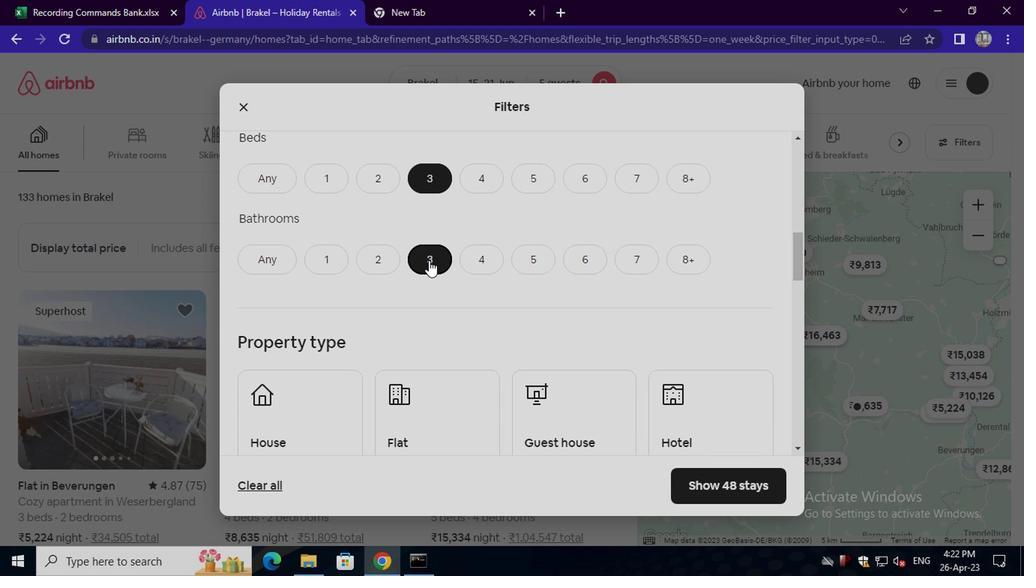 
Action: Mouse moved to (426, 262)
Screenshot: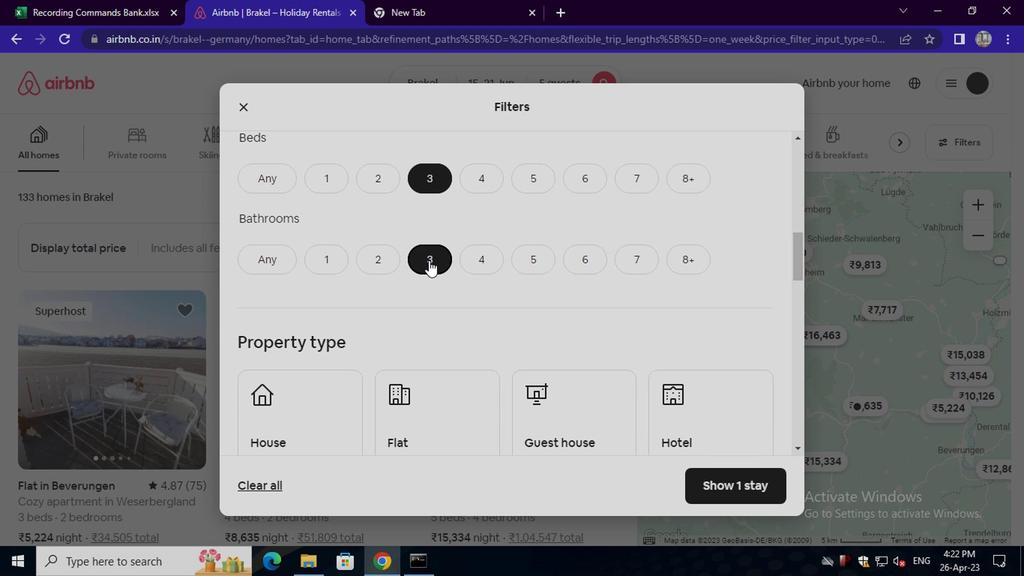 
Action: Mouse scrolled (426, 260) with delta (0, -1)
Screenshot: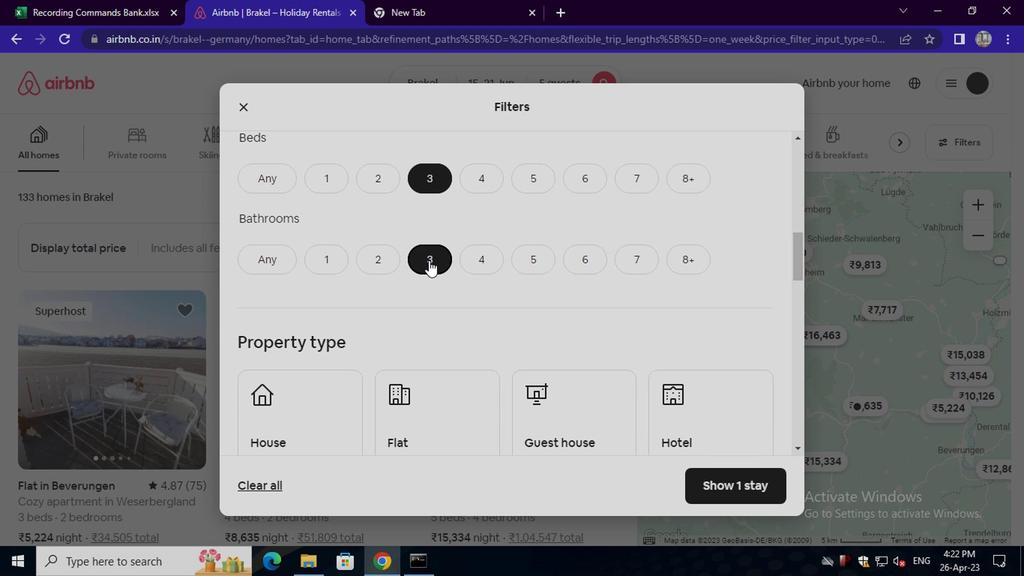 
Action: Mouse moved to (325, 255)
Screenshot: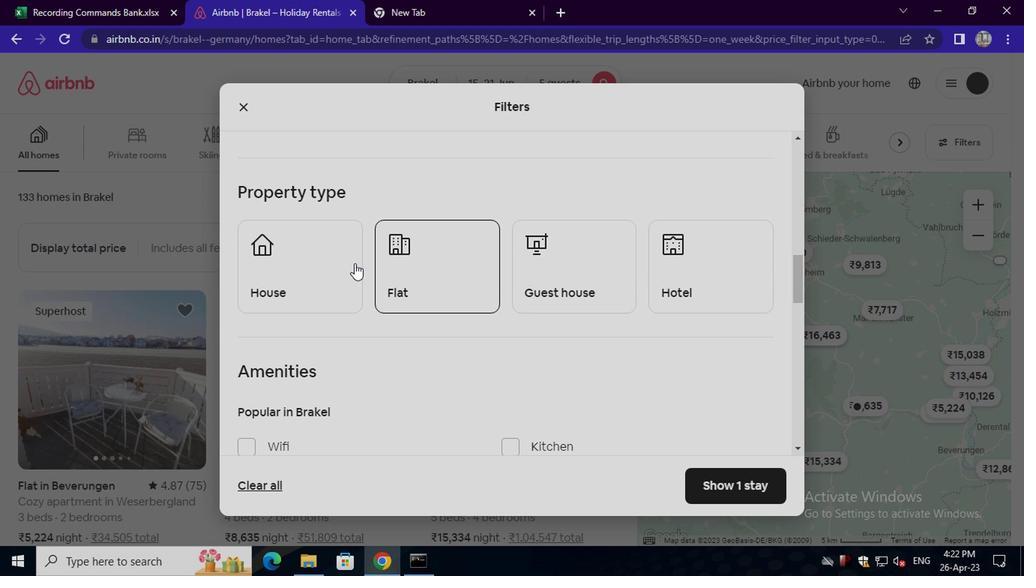 
Action: Mouse pressed left at (325, 255)
Screenshot: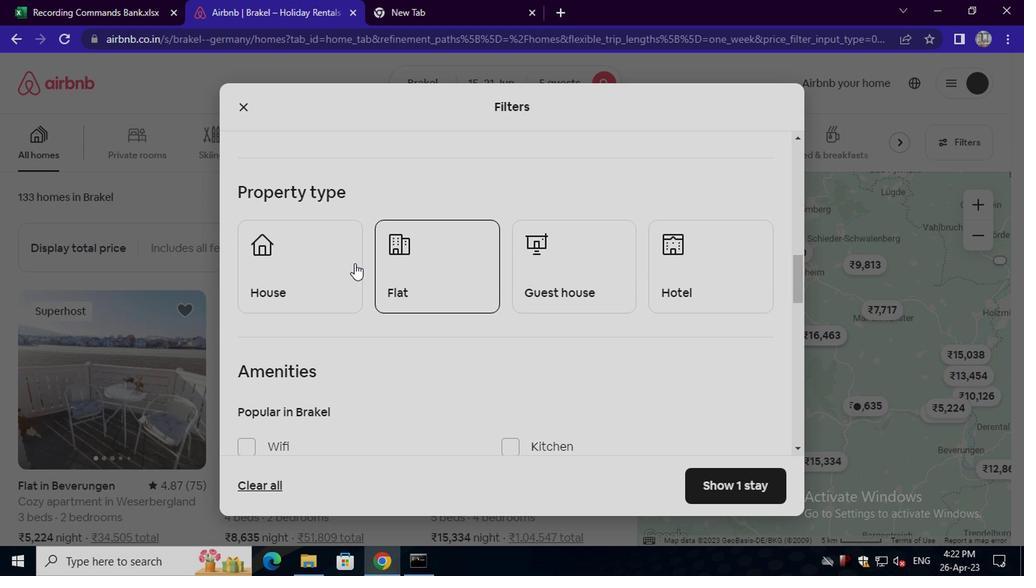 
Action: Mouse moved to (421, 268)
Screenshot: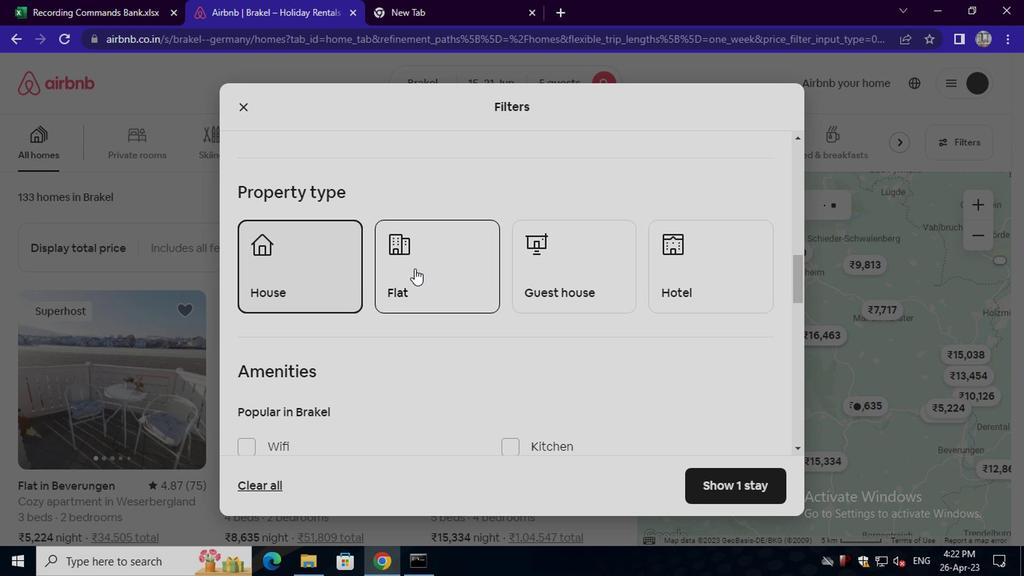 
Action: Mouse pressed left at (421, 268)
Screenshot: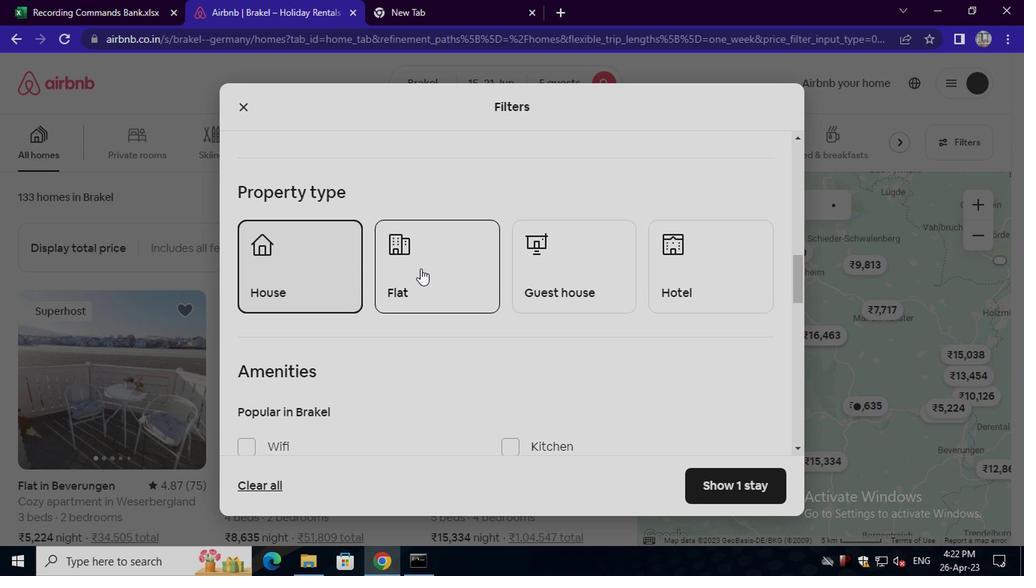 
Action: Mouse moved to (594, 274)
Screenshot: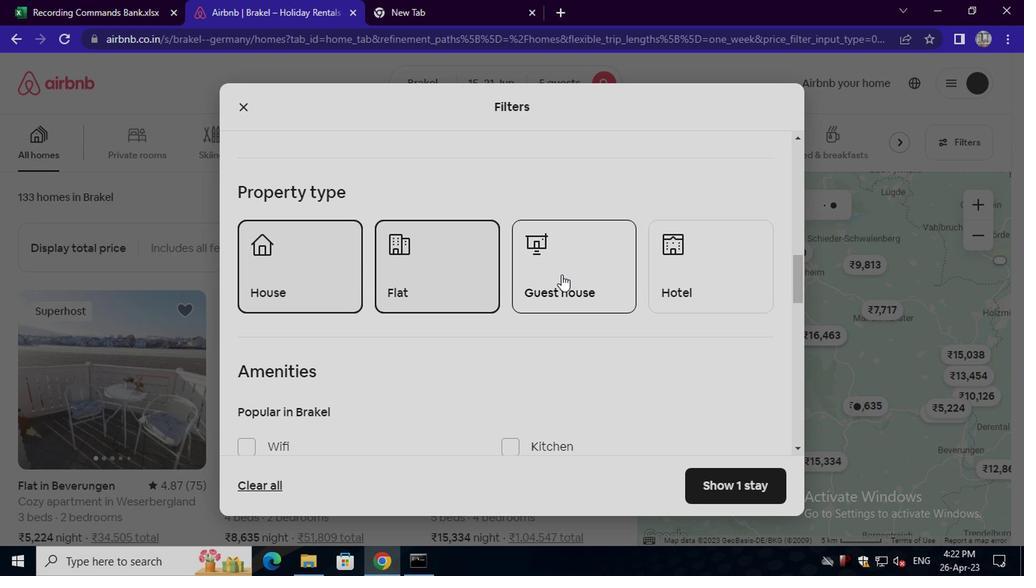 
Action: Mouse pressed left at (594, 274)
Screenshot: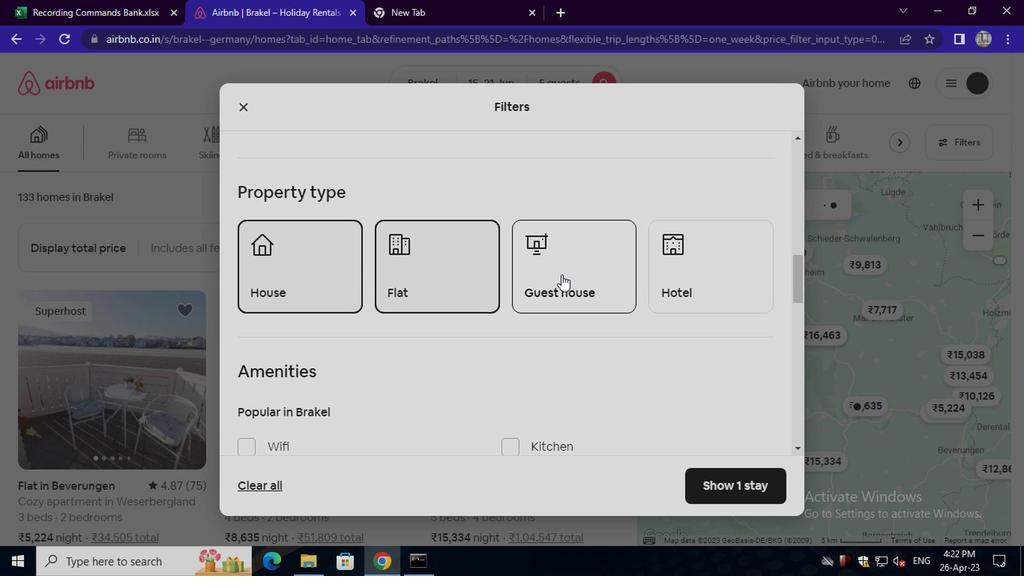 
Action: Mouse moved to (598, 277)
Screenshot: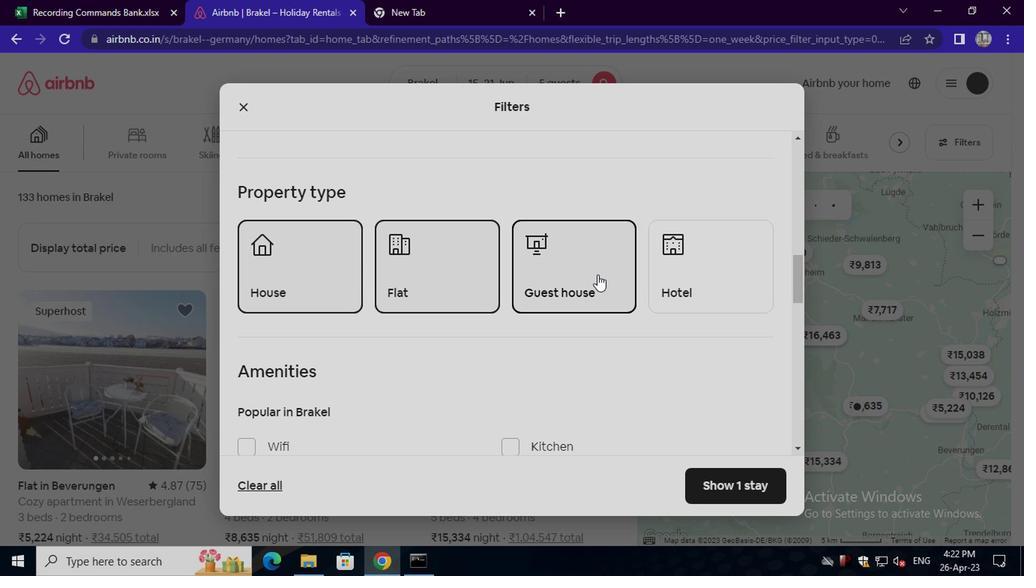 
Action: Mouse scrolled (598, 275) with delta (0, -1)
Screenshot: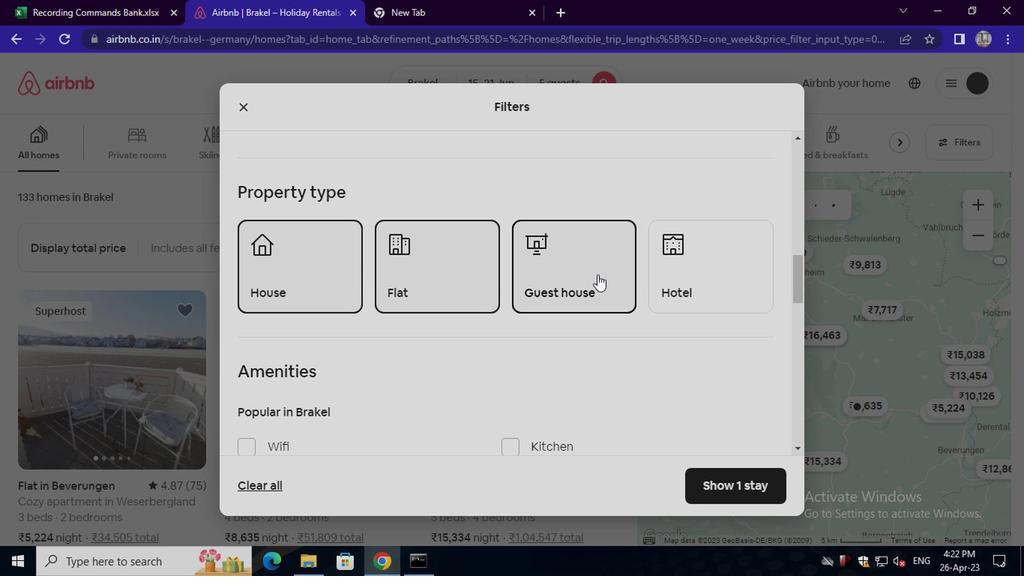 
Action: Mouse scrolled (598, 275) with delta (0, -1)
Screenshot: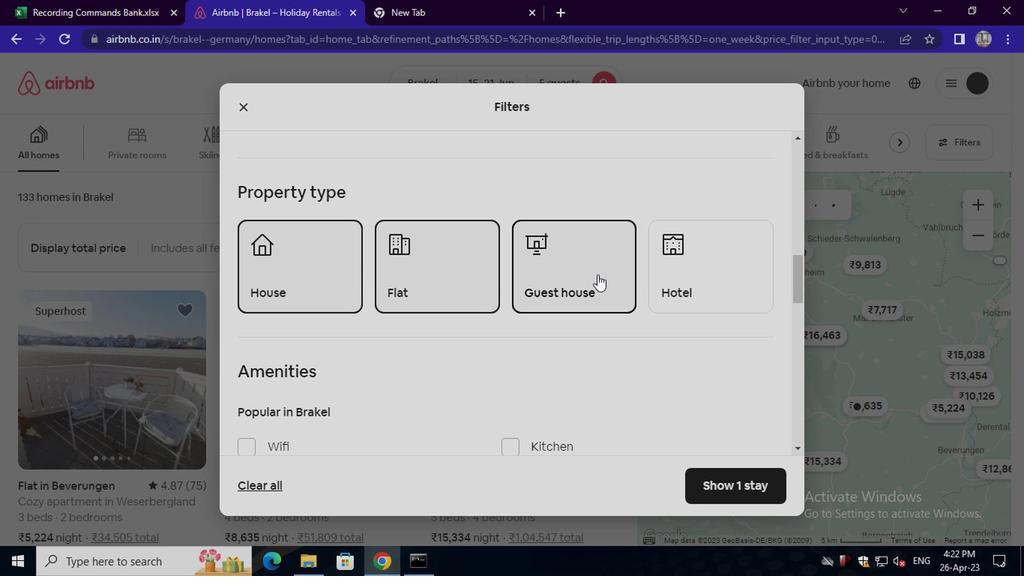 
Action: Mouse scrolled (598, 275) with delta (0, -1)
Screenshot: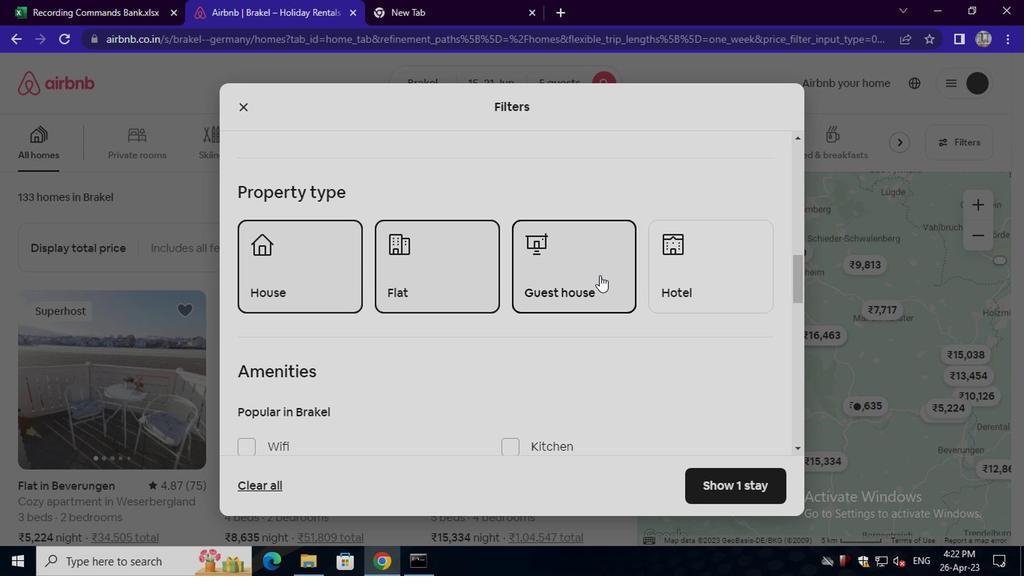 
Action: Mouse moved to (598, 279)
Screenshot: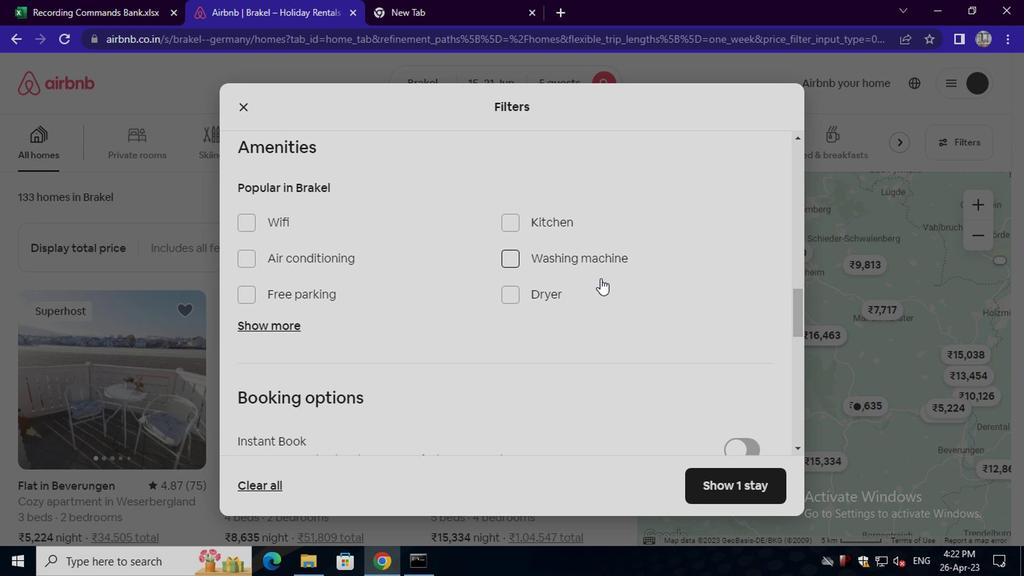 
Action: Mouse scrolled (598, 279) with delta (0, 0)
Screenshot: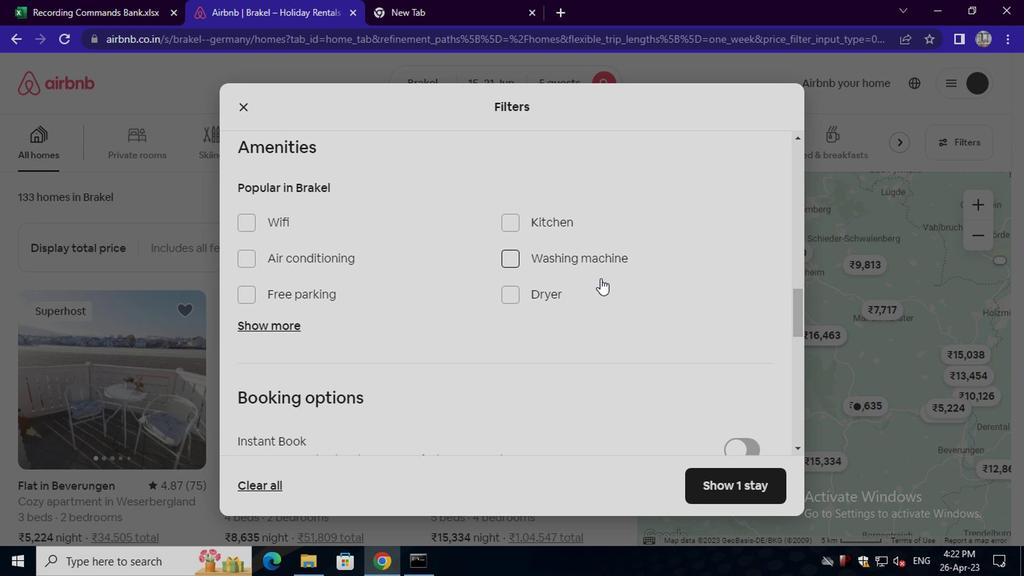 
Action: Mouse moved to (598, 280)
Screenshot: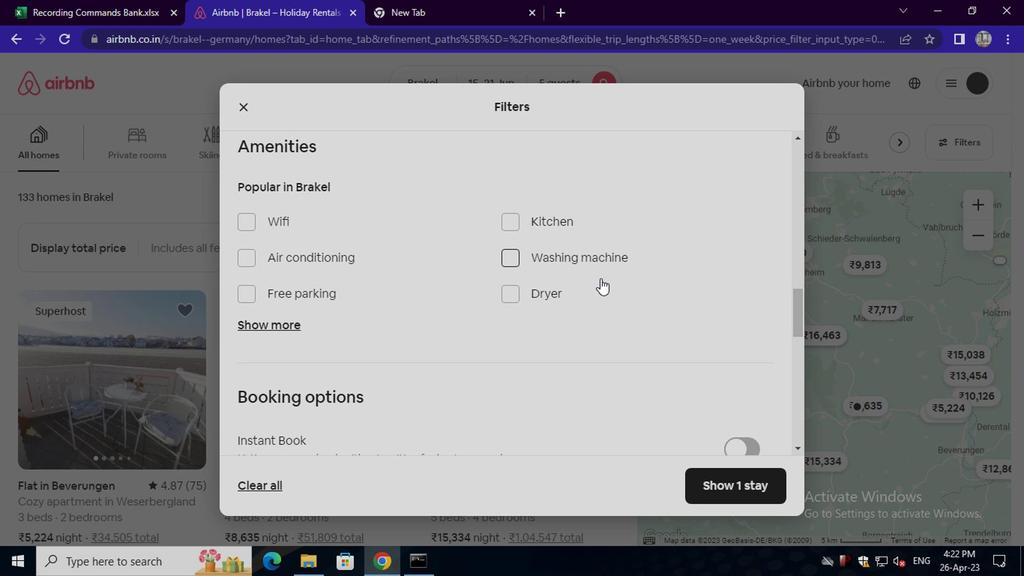 
Action: Mouse scrolled (598, 279) with delta (0, -1)
Screenshot: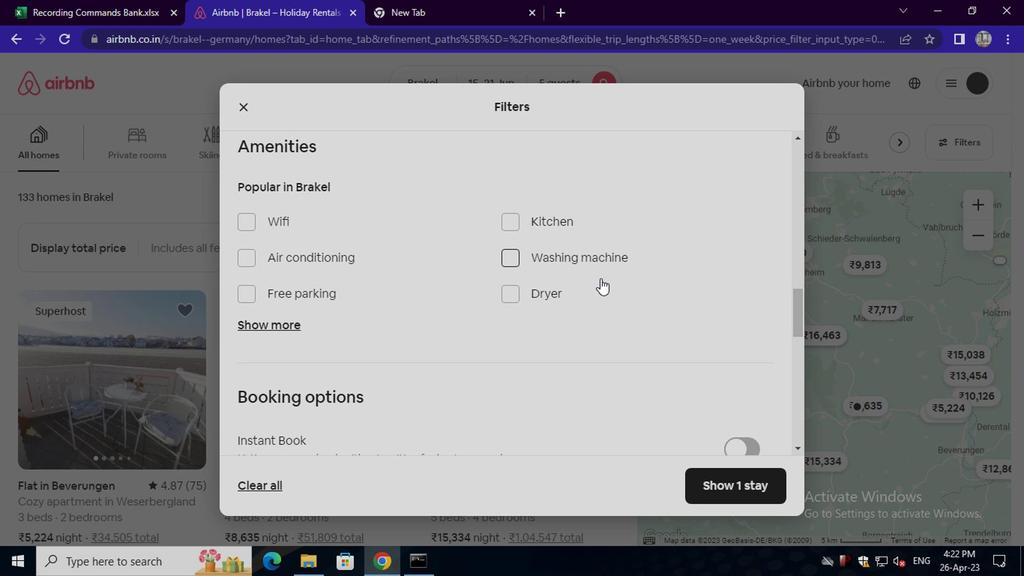 
Action: Mouse moved to (598, 282)
Screenshot: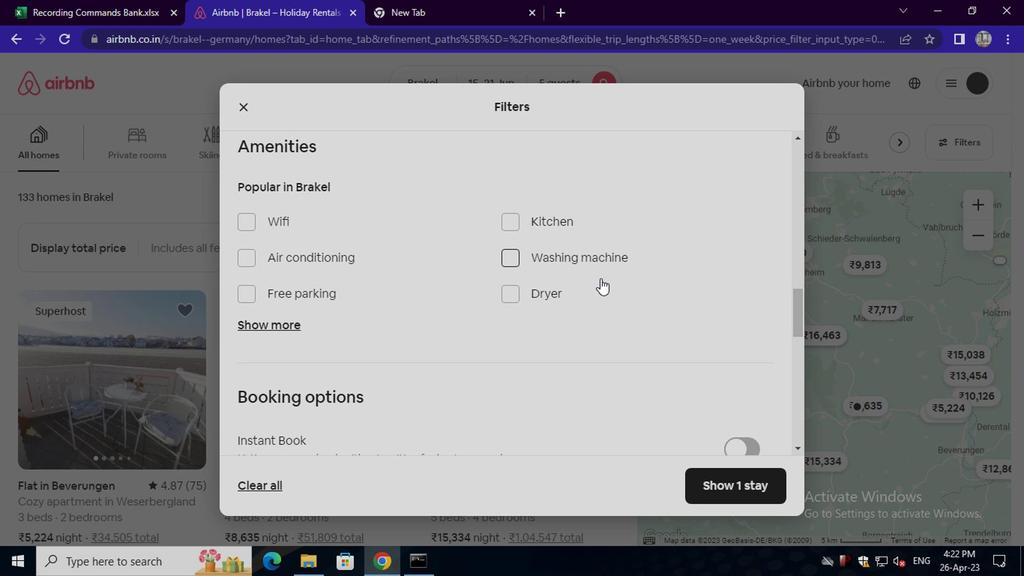 
Action: Mouse scrolled (598, 281) with delta (0, -1)
Screenshot: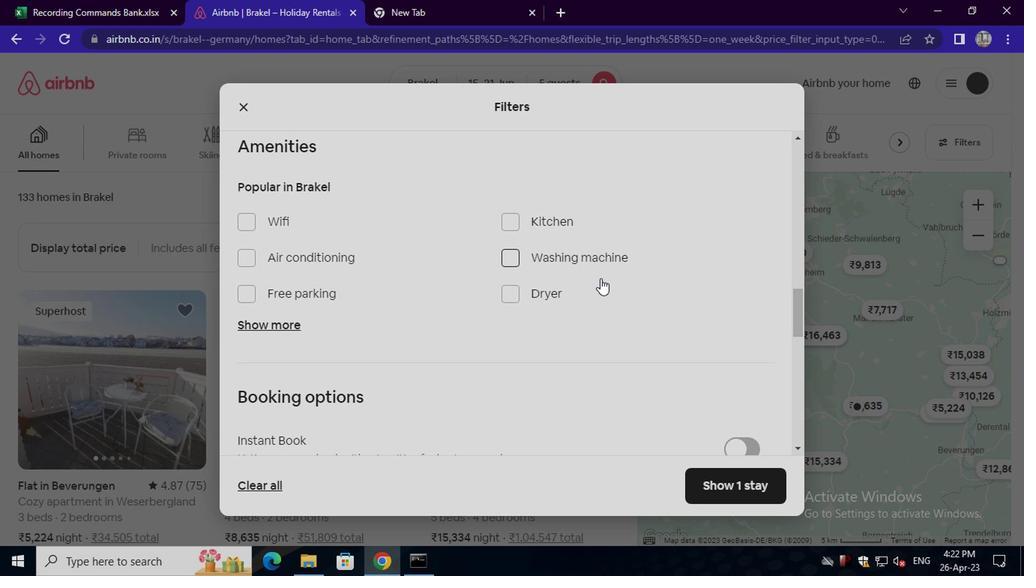 
Action: Mouse moved to (740, 279)
Screenshot: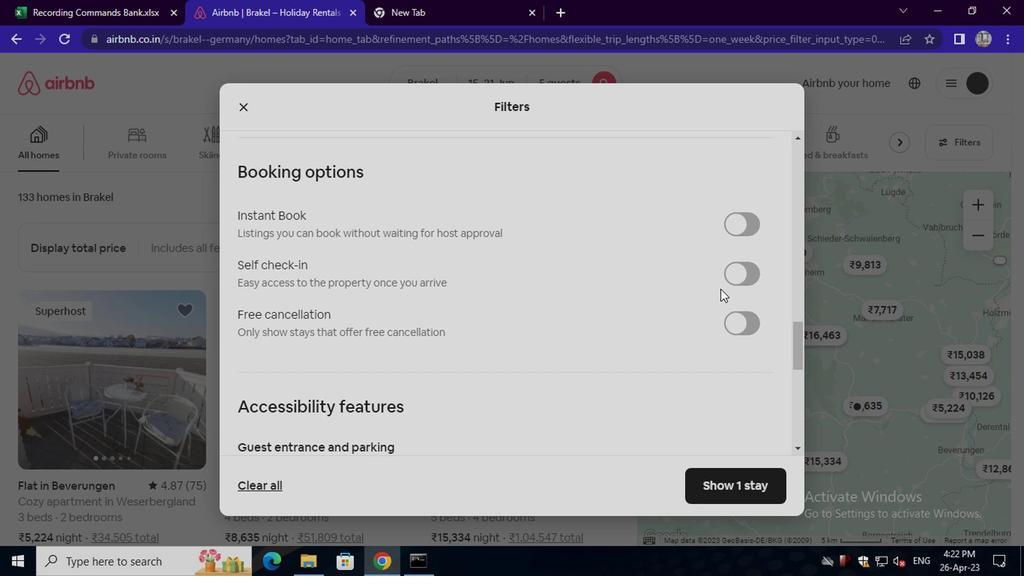 
Action: Mouse pressed left at (740, 279)
Screenshot: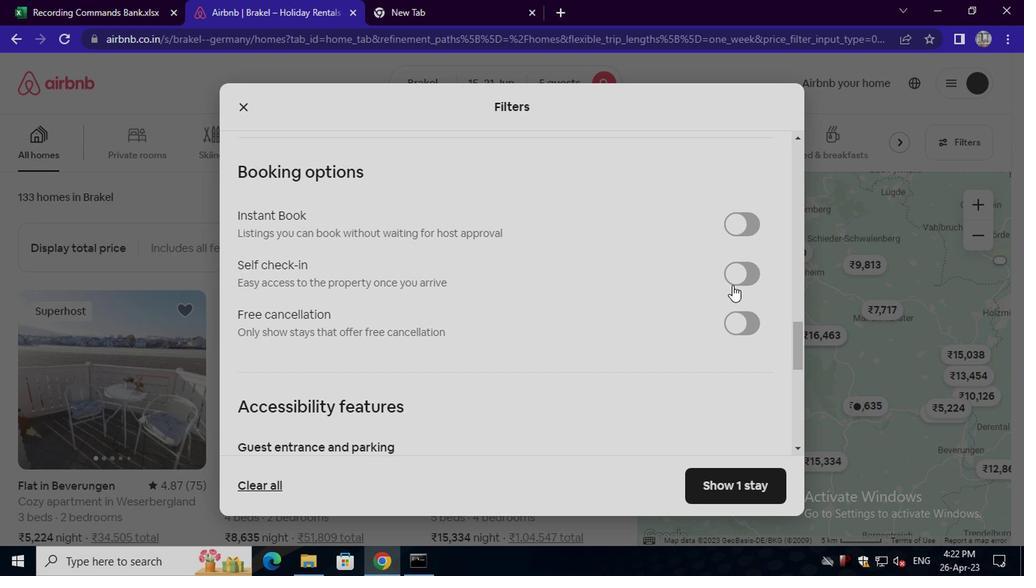 
Action: Mouse moved to (585, 330)
Screenshot: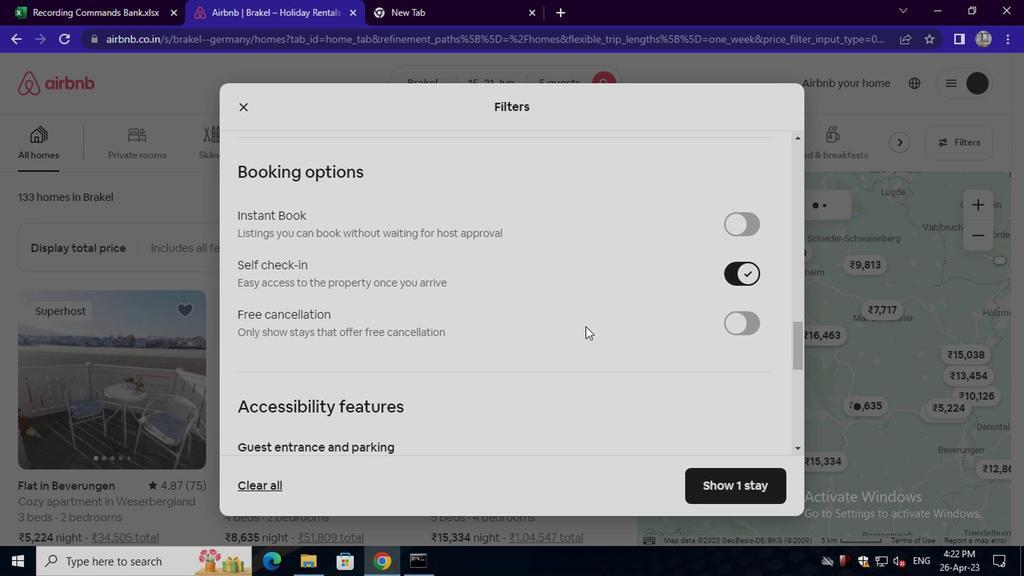 
Action: Mouse scrolled (585, 329) with delta (0, -1)
Screenshot: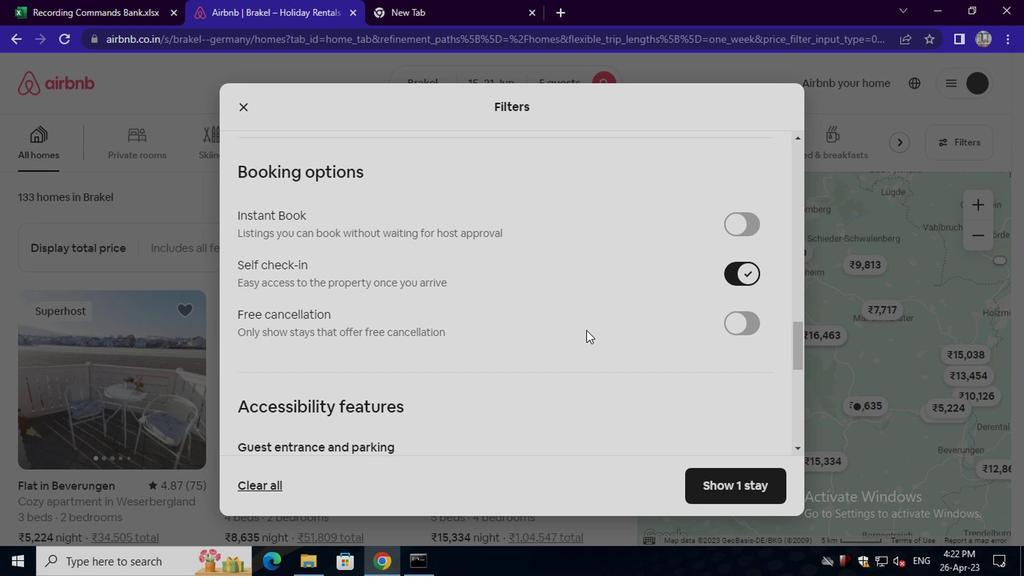 
Action: Mouse moved to (585, 330)
Screenshot: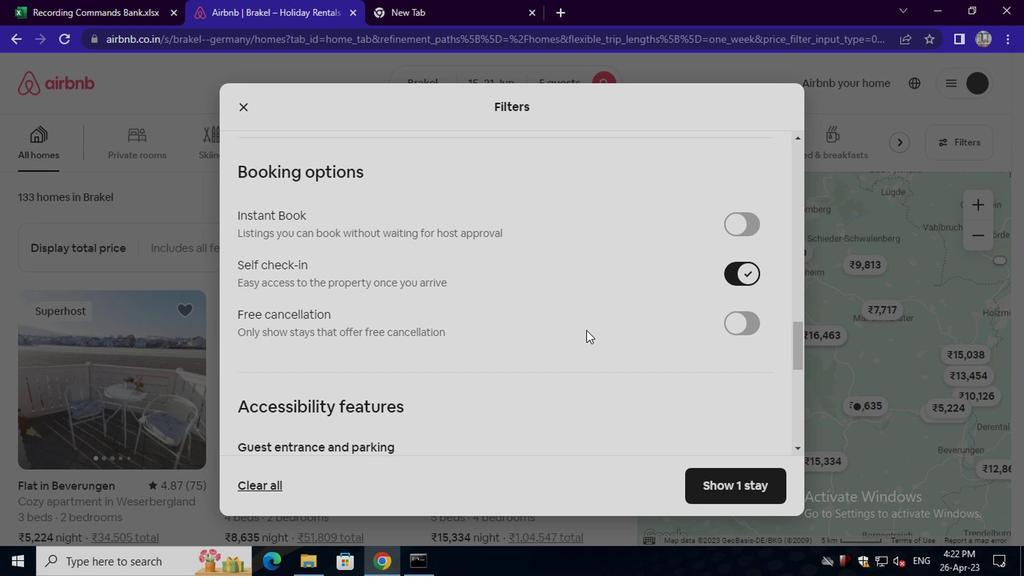 
Action: Mouse scrolled (585, 330) with delta (0, 0)
Screenshot: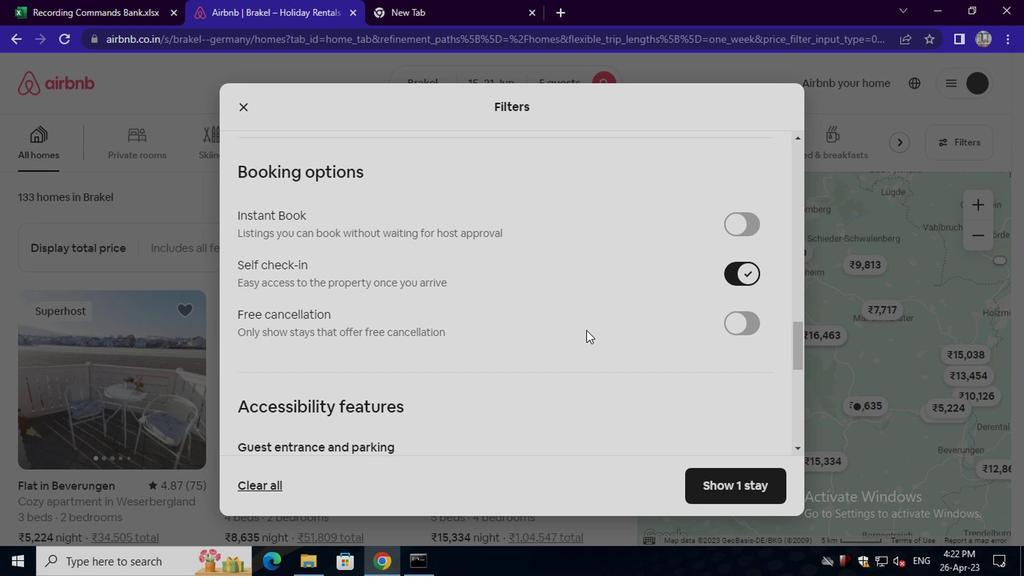 
Action: Mouse scrolled (585, 330) with delta (0, 0)
Screenshot: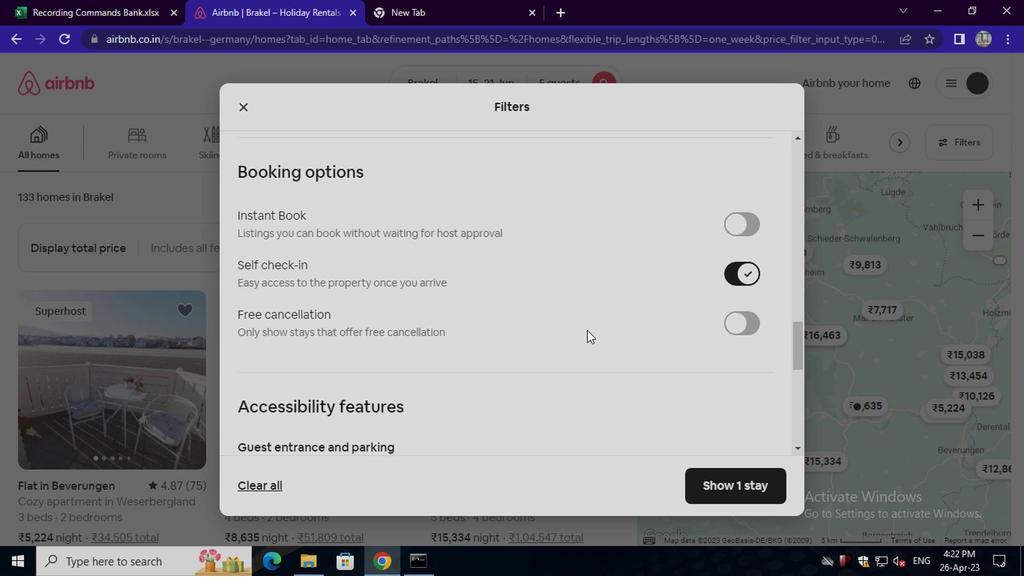
Action: Mouse scrolled (585, 330) with delta (0, 0)
Screenshot: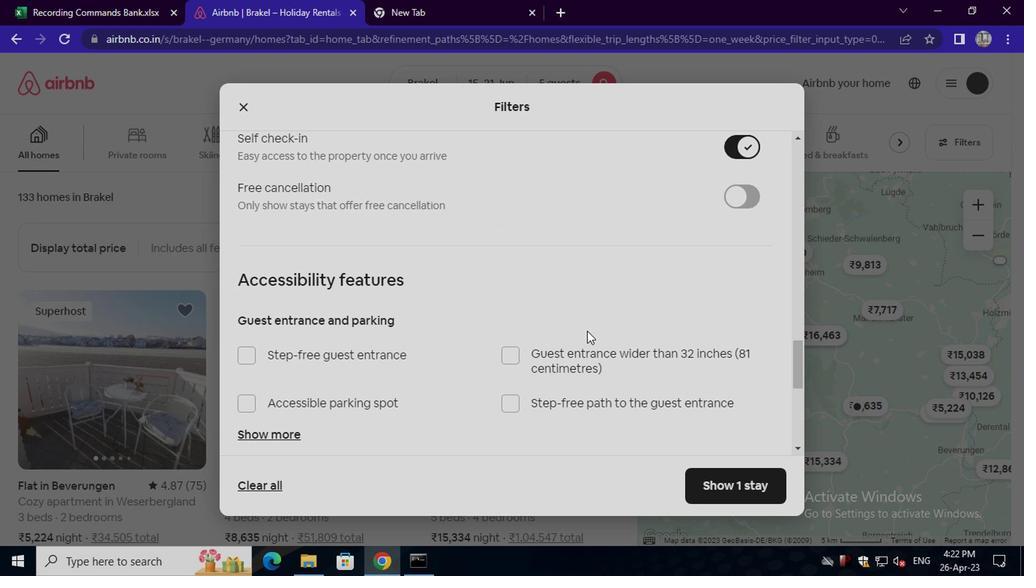 
Action: Mouse moved to (585, 332)
Screenshot: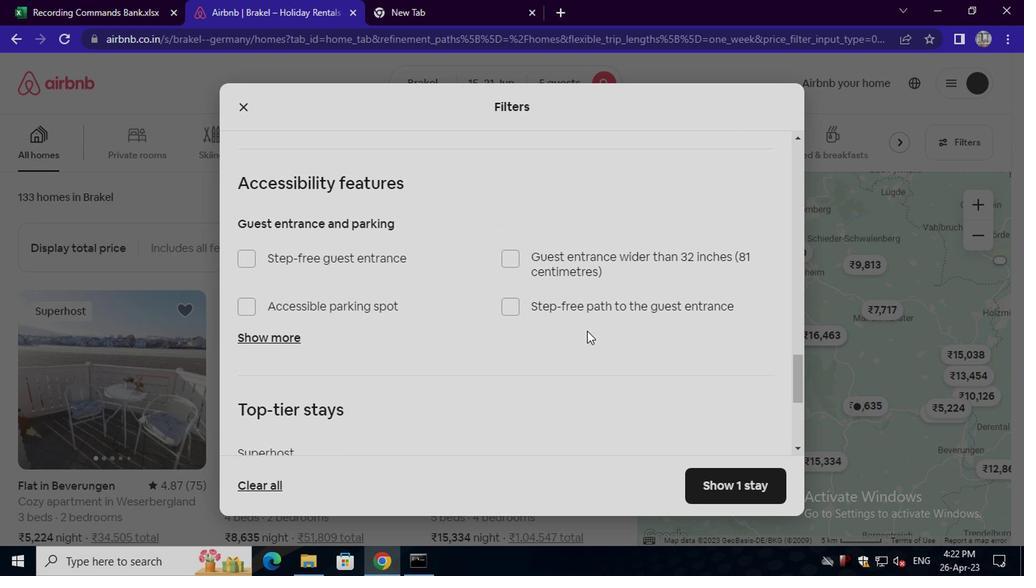 
Action: Mouse scrolled (585, 331) with delta (0, 0)
Screenshot: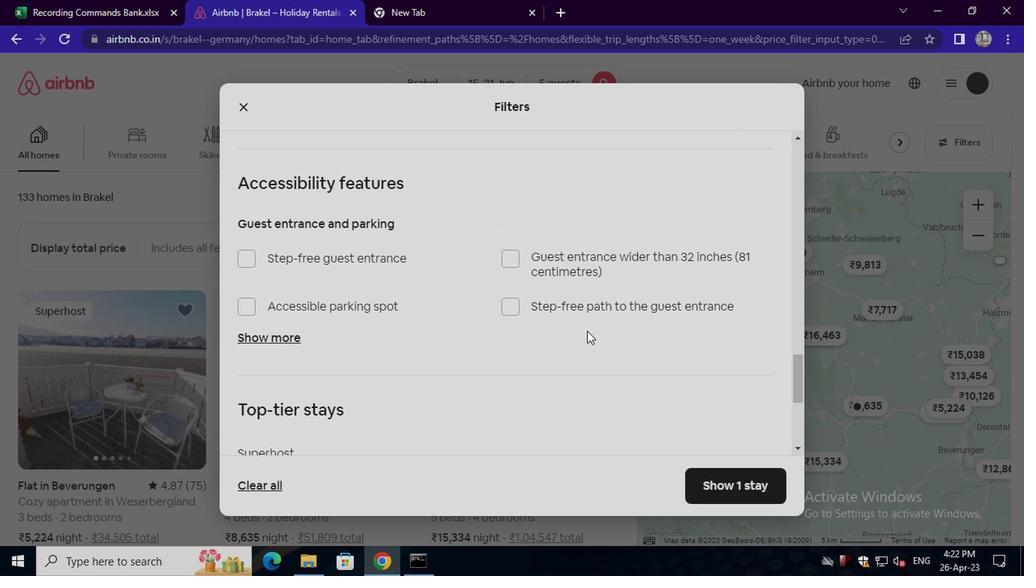 
Action: Mouse moved to (584, 332)
Screenshot: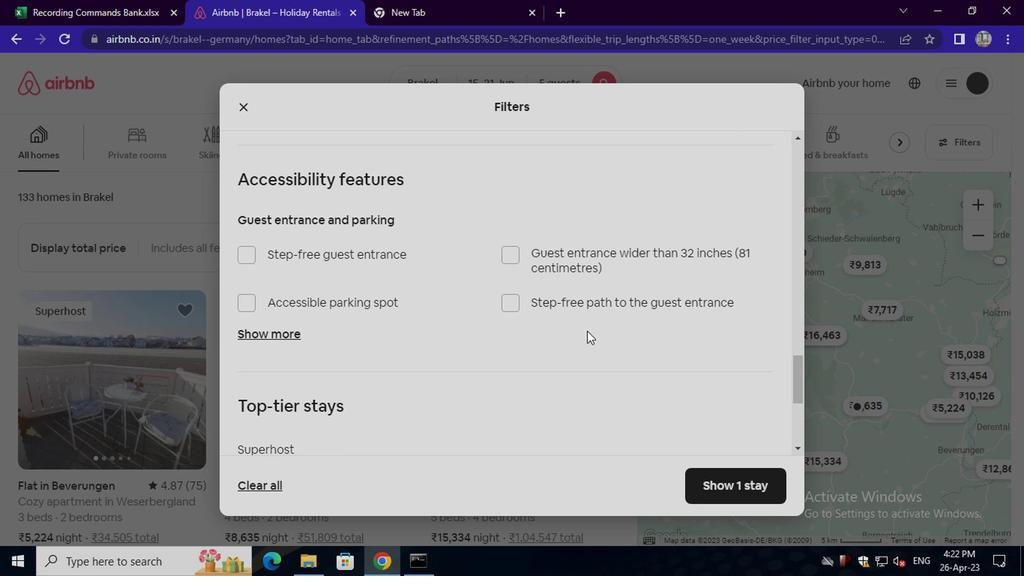 
Action: Mouse scrolled (584, 331) with delta (0, 0)
Screenshot: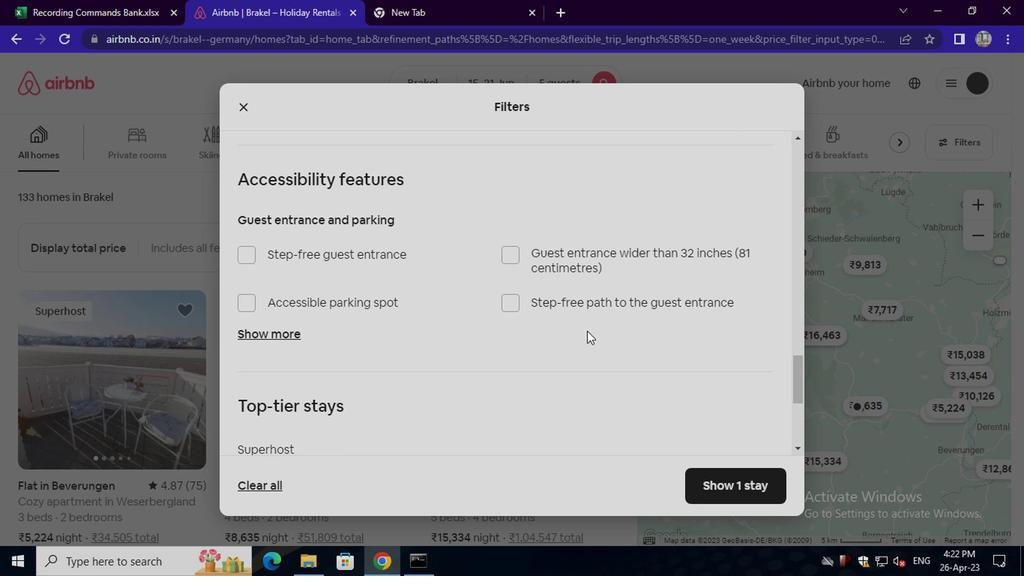 
Action: Mouse moved to (299, 389)
Screenshot: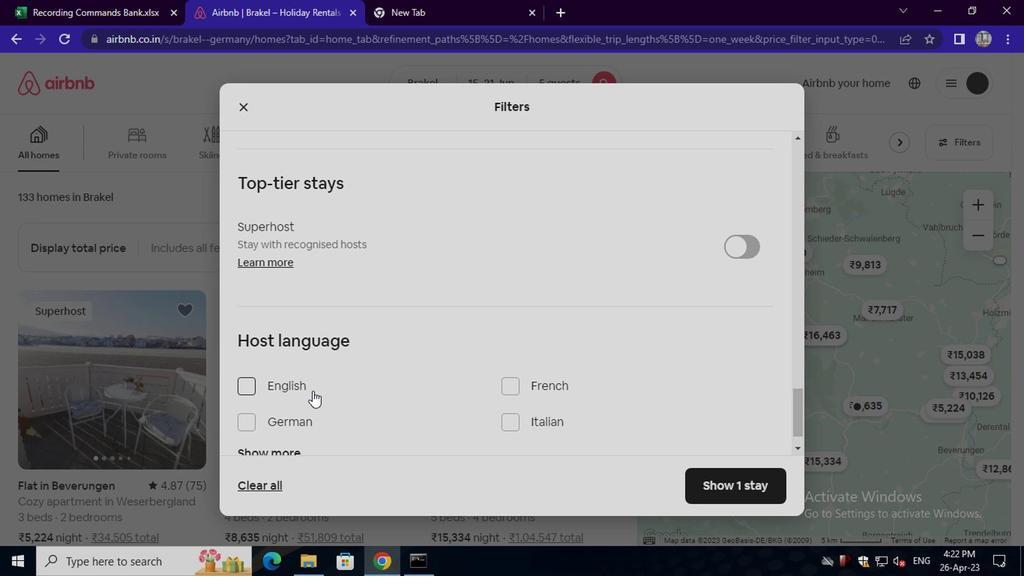 
Action: Mouse pressed left at (299, 389)
Screenshot: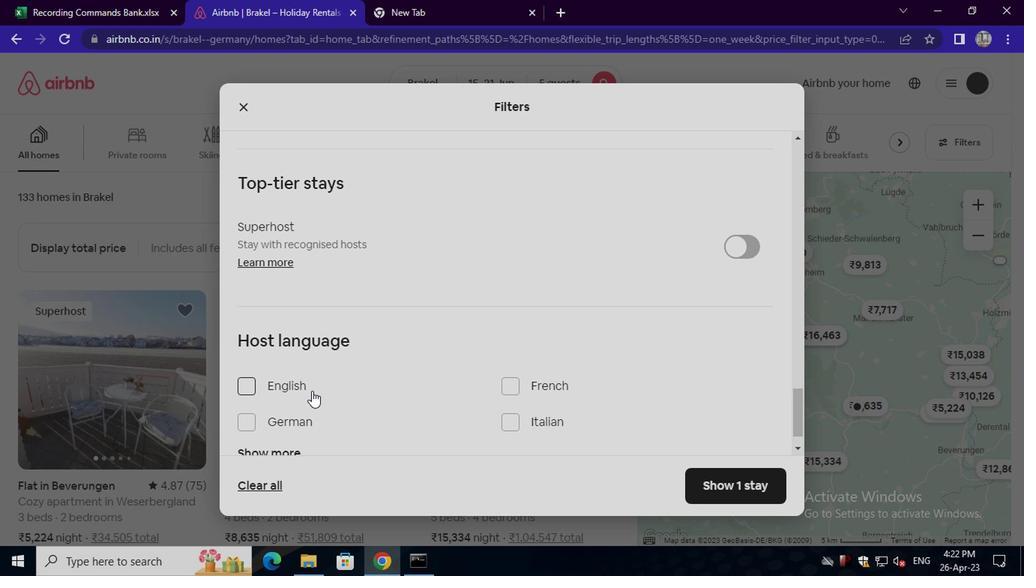 
Action: Mouse moved to (708, 490)
Screenshot: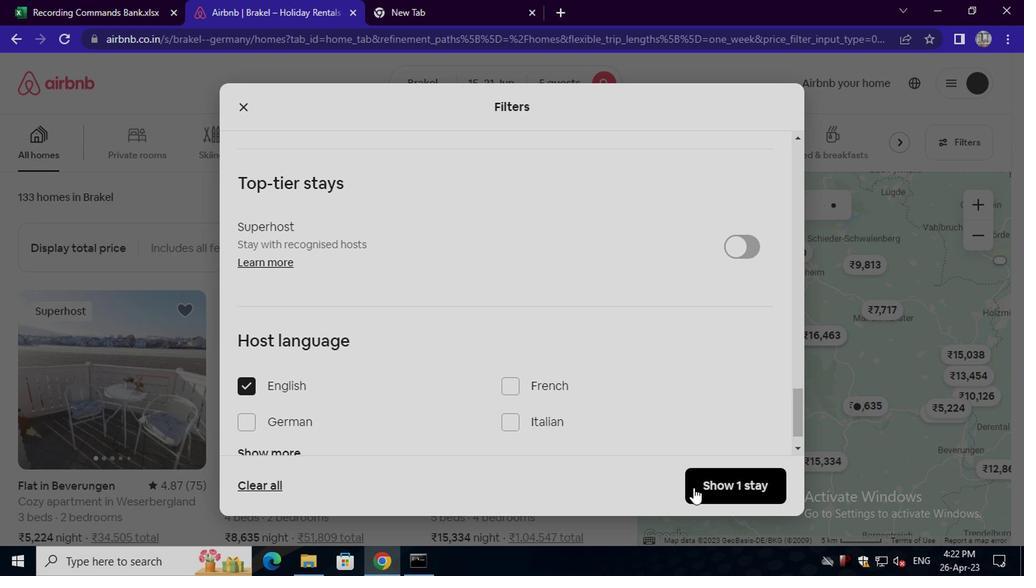 
Action: Mouse pressed left at (708, 490)
Screenshot: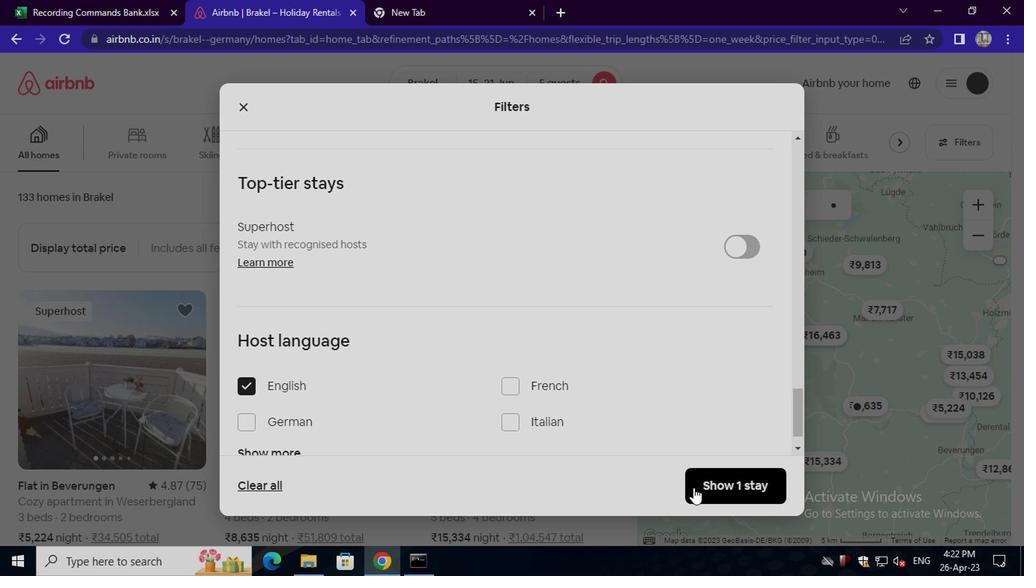 
